 Task: Look for space in Santa Cruz, Brazil from 10th July, 2023 to 15th July, 2023 for 7 adults in price range Rs.10000 to Rs.15000. Place can be entire place or shared room with 4 bedrooms having 7 beds and 4 bathrooms. Property type can be house, flat, guest house. Amenities needed are: wifi, TV, free parkinig on premises, gym, breakfast. Booking option can be shelf check-in. Required host language is English.
Action: Mouse moved to (460, 112)
Screenshot: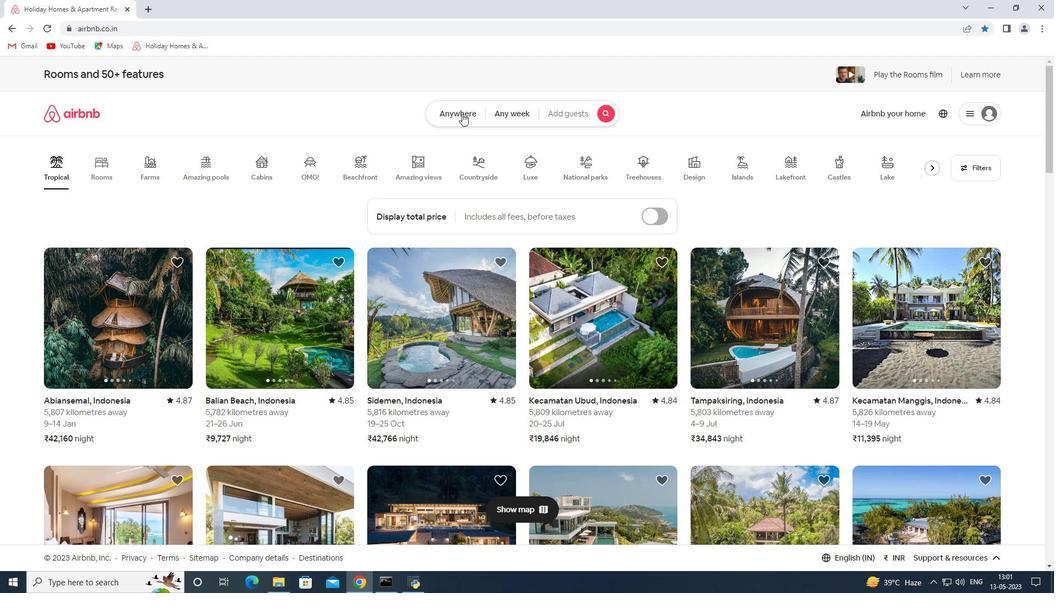 
Action: Mouse pressed left at (460, 112)
Screenshot: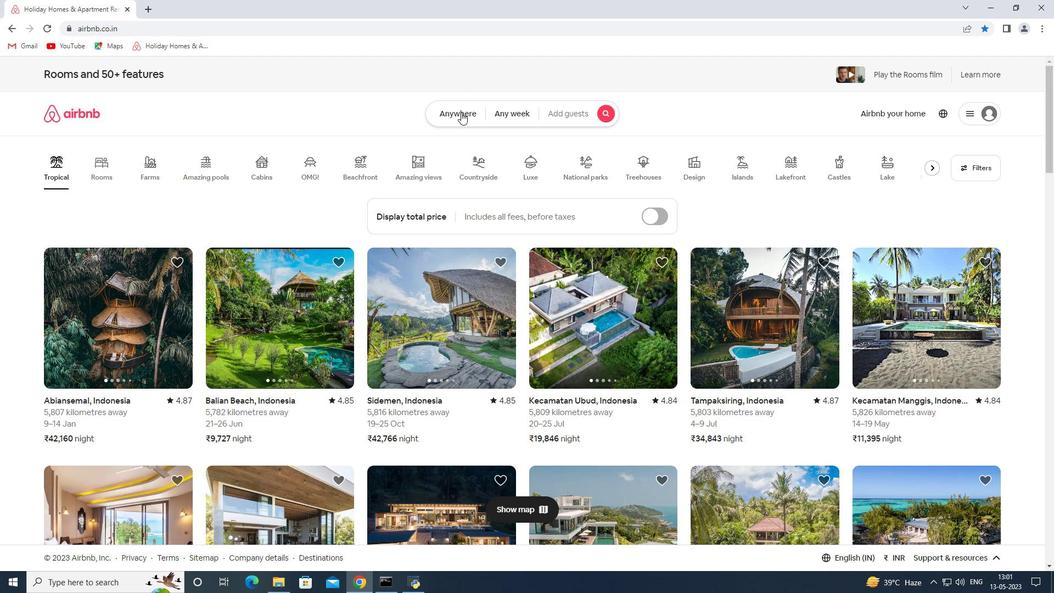 
Action: Mouse moved to (366, 159)
Screenshot: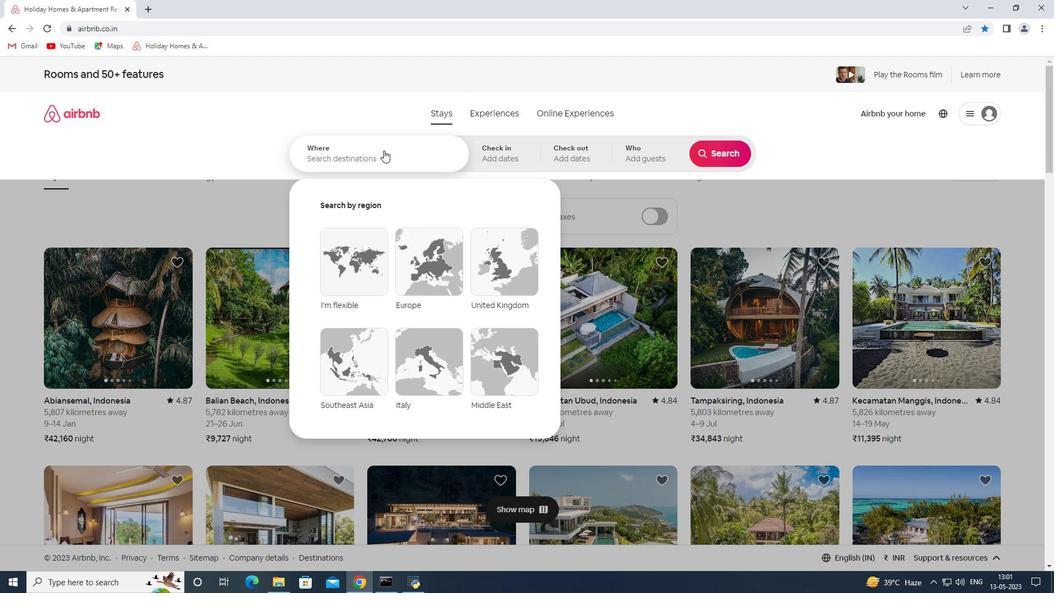 
Action: Mouse pressed left at (366, 159)
Screenshot: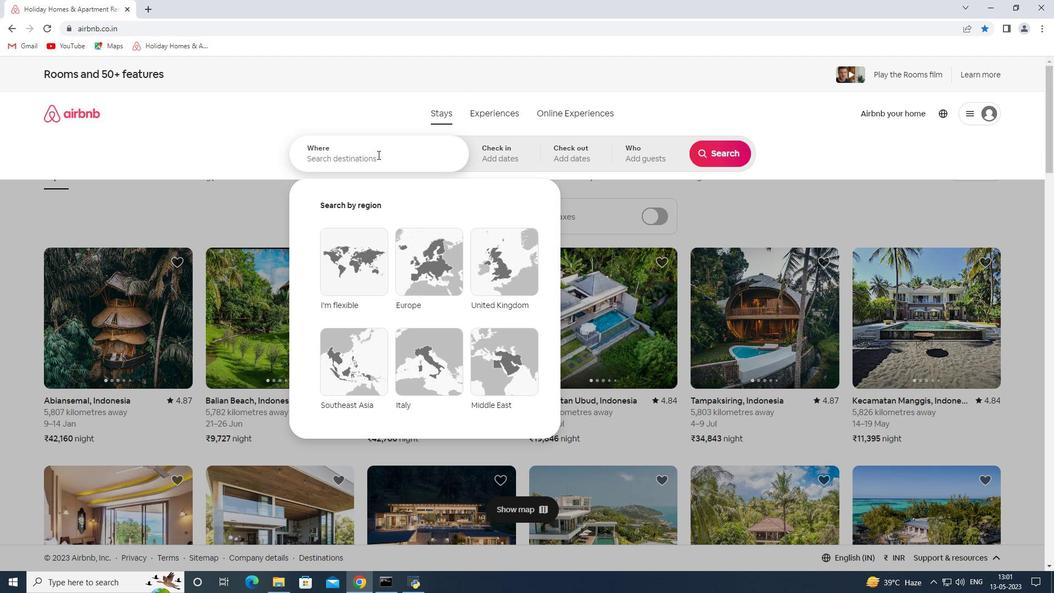 
Action: Key pressed <Key.shift><Key.shift><Key.shift><Key.shift><Key.shift><Key.shift><Key.shift><Key.shift><Key.shift><Key.shift><Key.shift><Key.shift><Key.shift><Key.shift>Santa<Key.space><Key.shift>Cruz<Key.space><Key.shift><Key.shift><Key.shift><Key.shift><Key.shift><Key.shift><Key.shift><Key.shift><Key.shift><Key.shift><Key.shift><Key.shift>Brazil<Key.space><Key.enter>
Screenshot: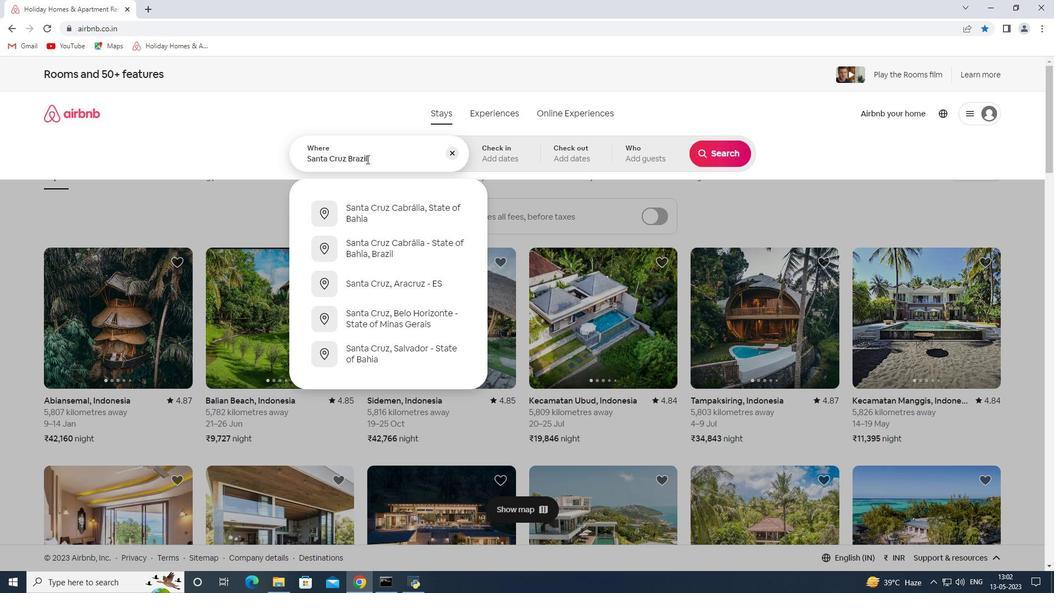 
Action: Mouse moved to (712, 244)
Screenshot: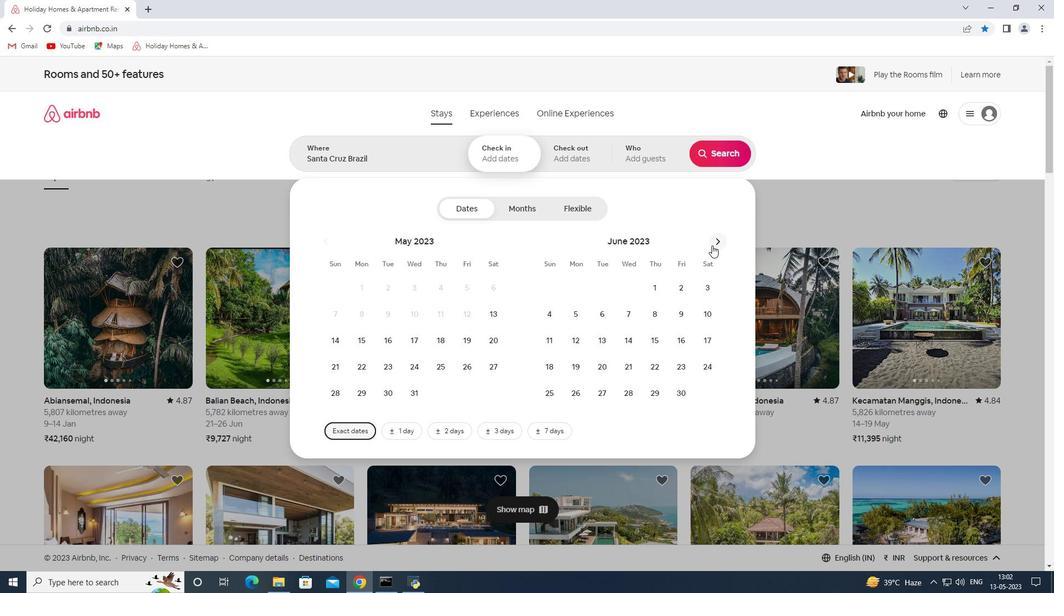 
Action: Mouse pressed left at (712, 244)
Screenshot: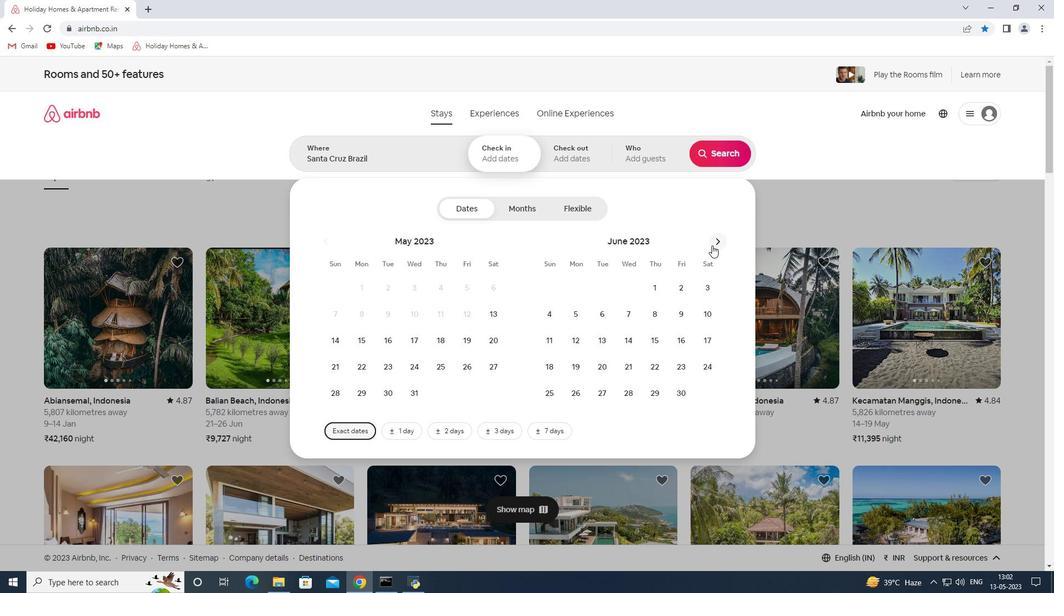 
Action: Mouse moved to (566, 340)
Screenshot: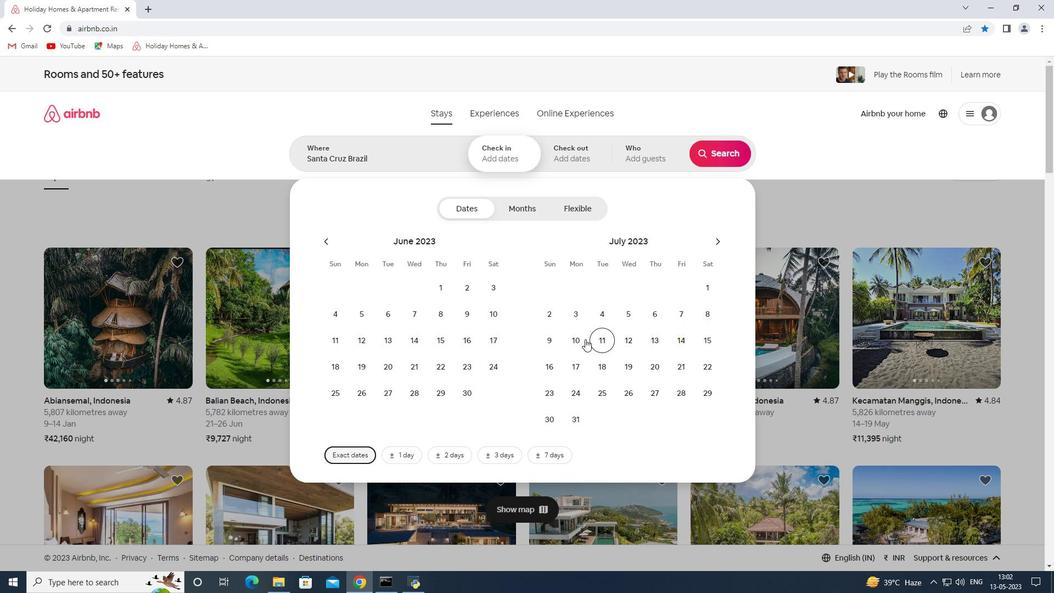 
Action: Mouse pressed left at (566, 340)
Screenshot: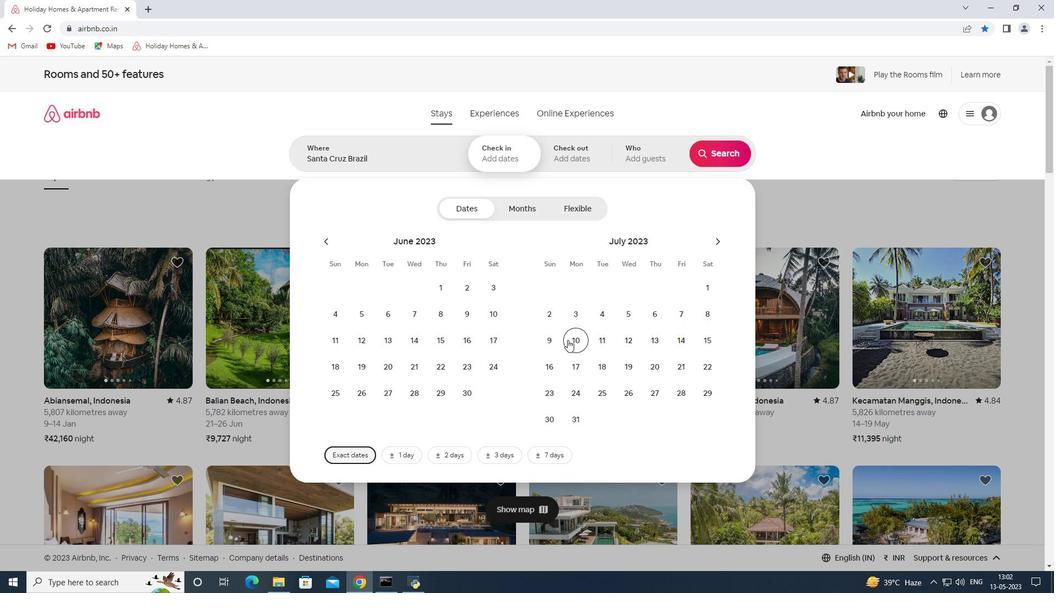 
Action: Mouse moved to (710, 347)
Screenshot: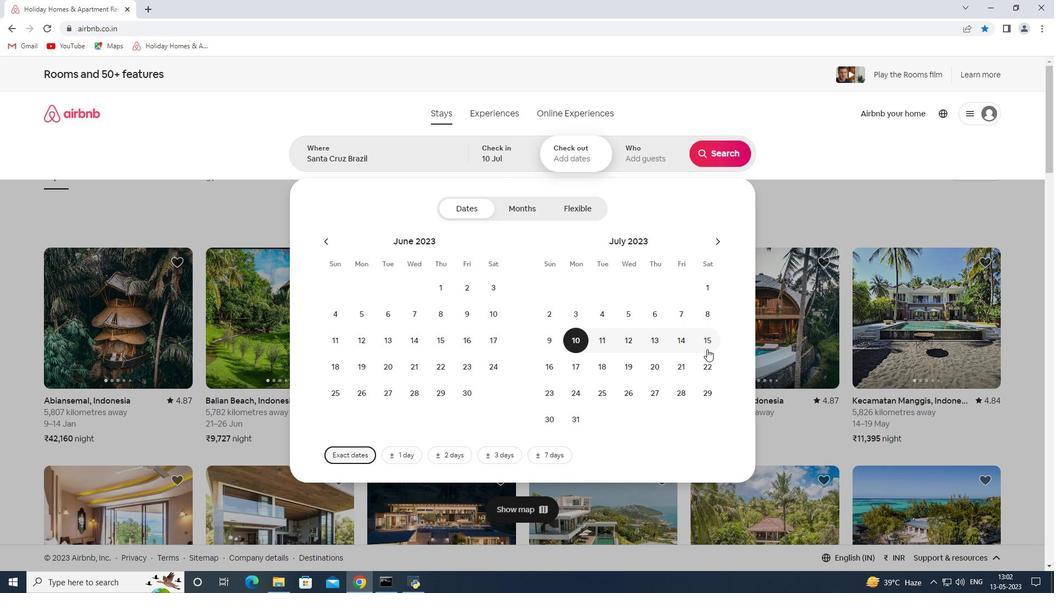 
Action: Mouse pressed left at (710, 347)
Screenshot: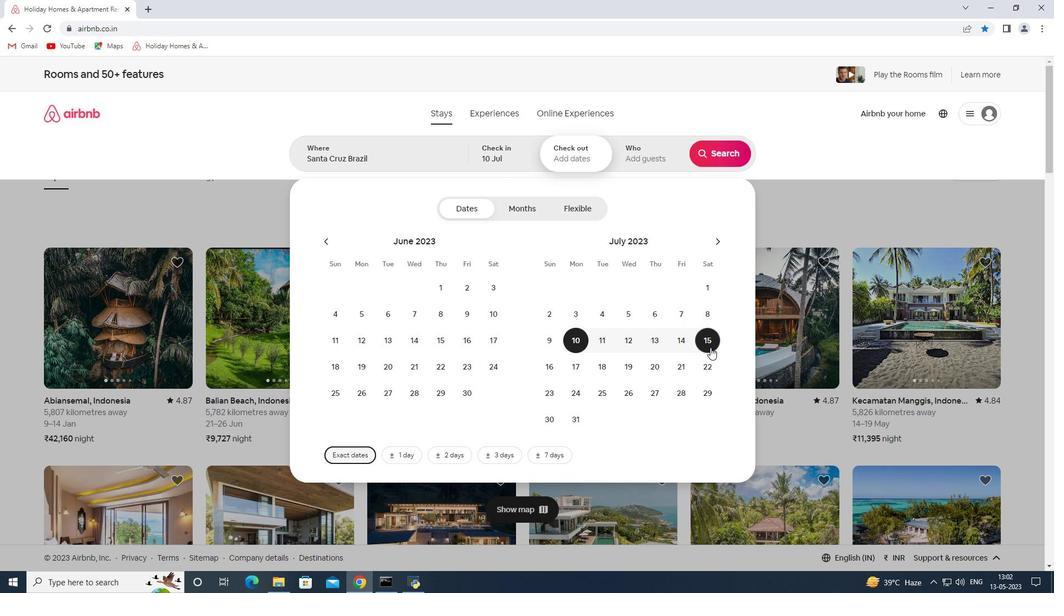 
Action: Mouse moved to (648, 169)
Screenshot: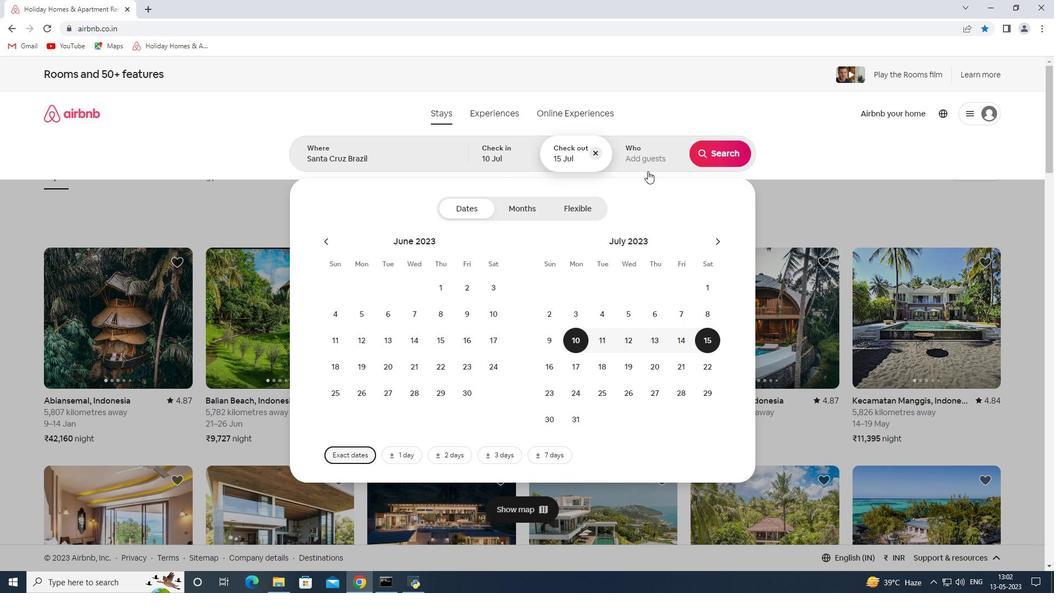 
Action: Mouse pressed left at (648, 169)
Screenshot: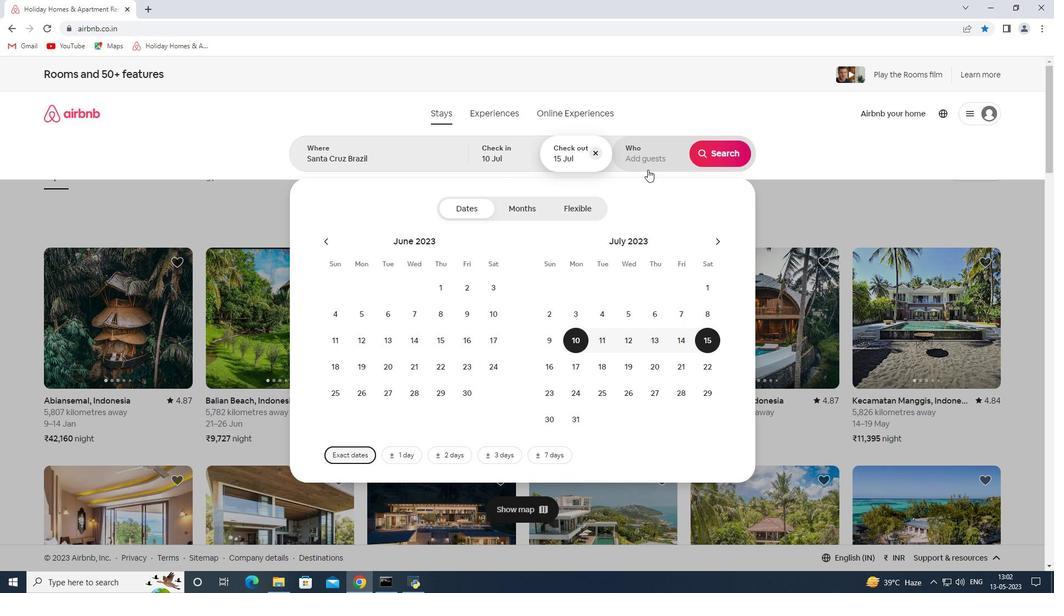 
Action: Mouse moved to (721, 217)
Screenshot: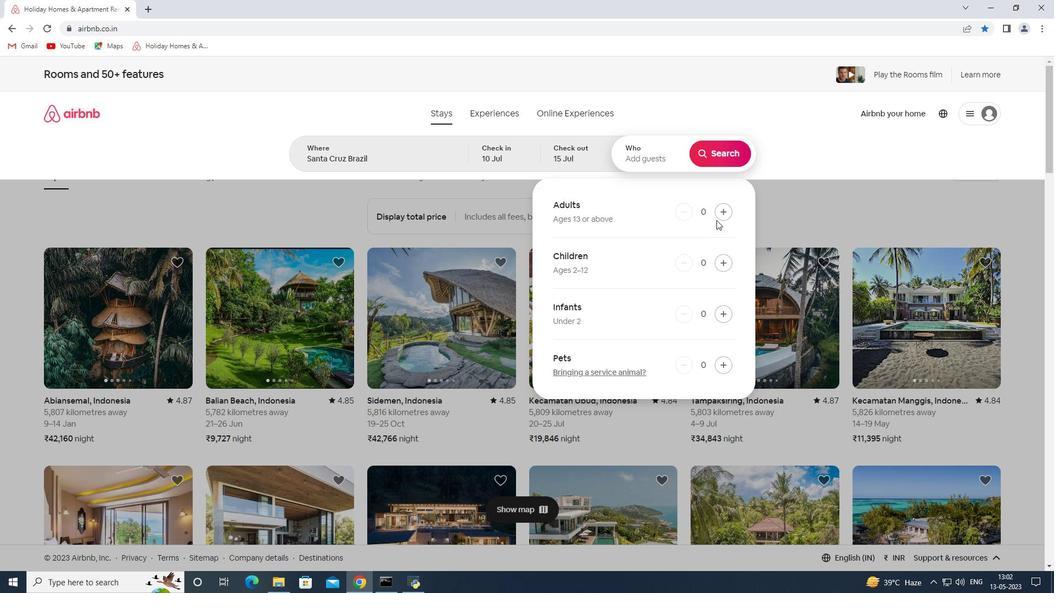 
Action: Mouse pressed left at (721, 217)
Screenshot: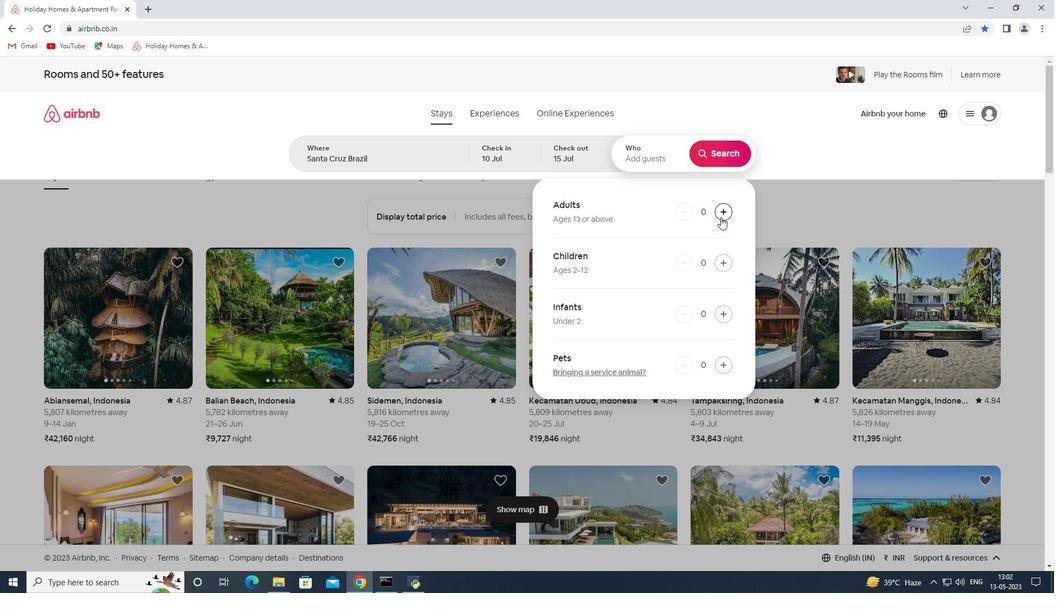 
Action: Mouse pressed left at (721, 217)
Screenshot: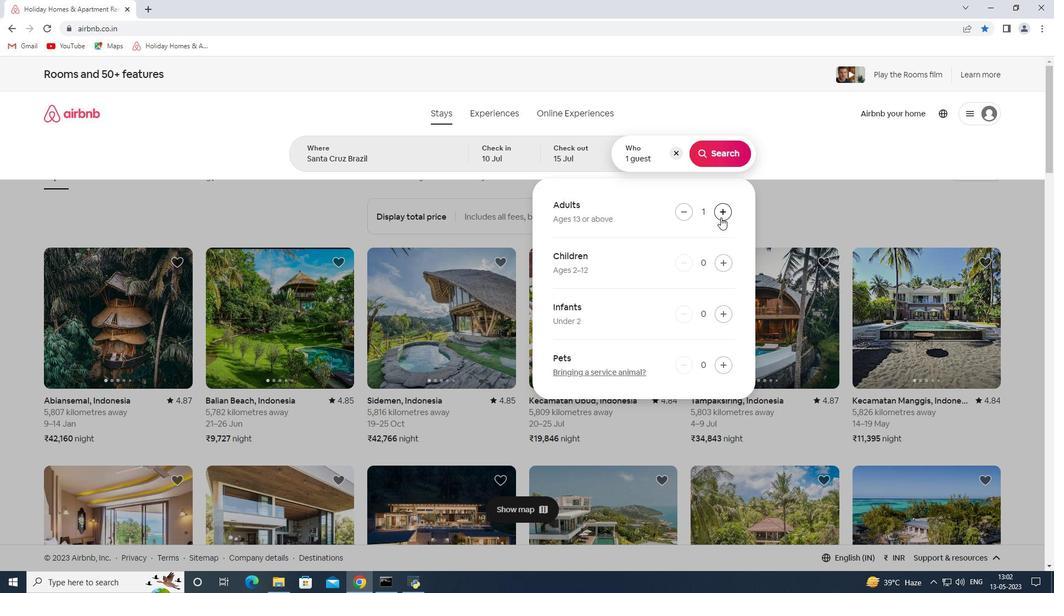 
Action: Mouse pressed left at (721, 217)
Screenshot: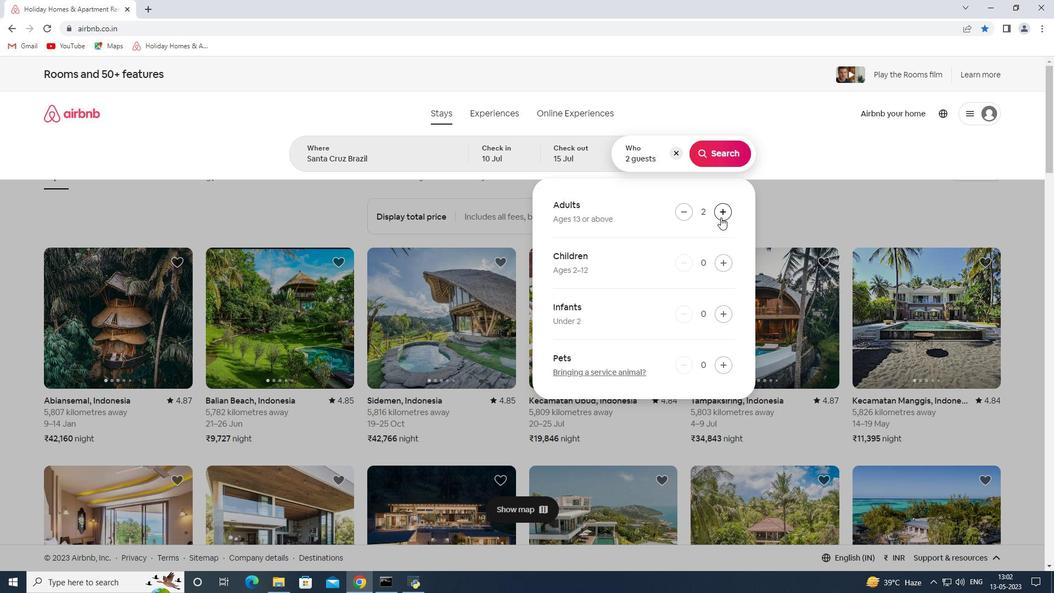 
Action: Mouse pressed left at (721, 217)
Screenshot: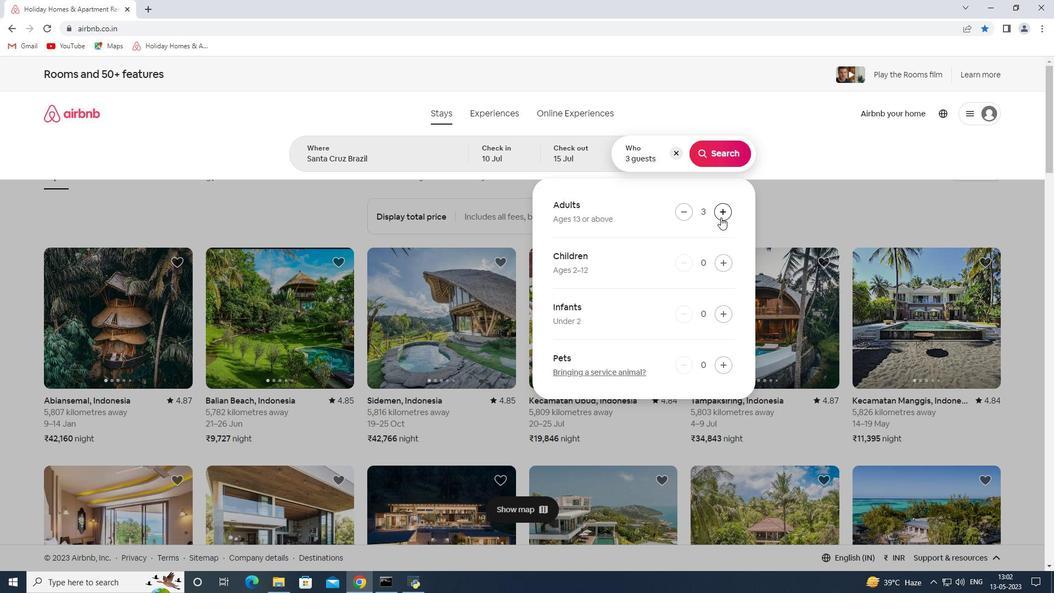 
Action: Mouse pressed left at (721, 217)
Screenshot: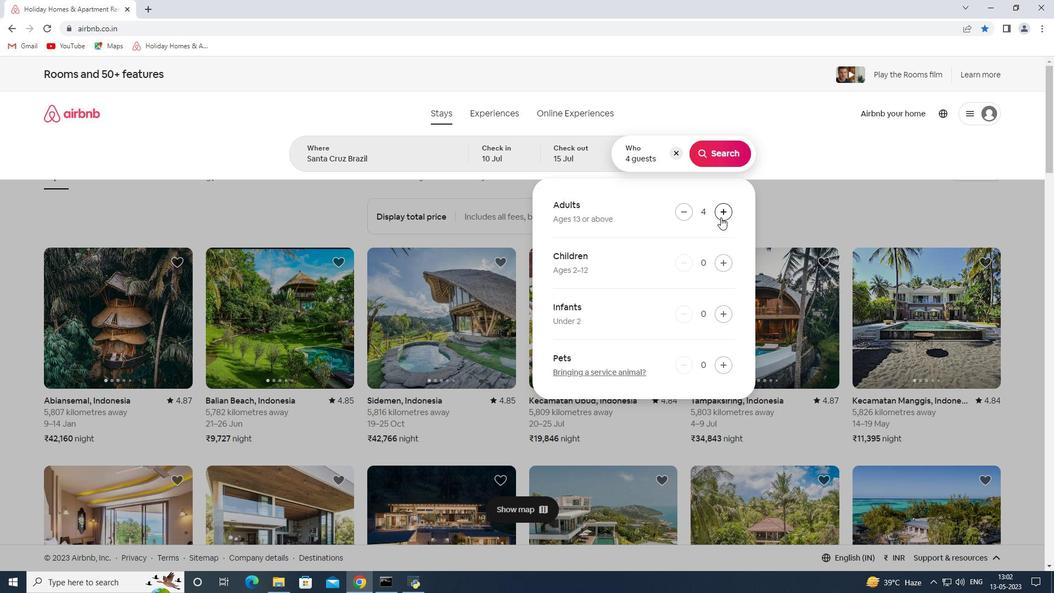 
Action: Mouse pressed left at (721, 217)
Screenshot: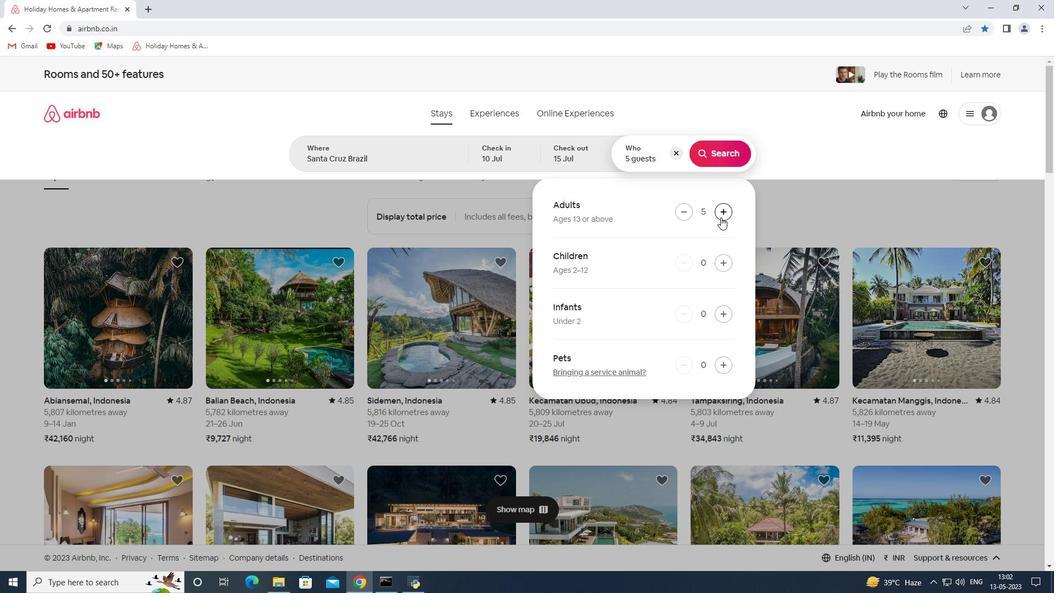 
Action: Mouse pressed left at (721, 217)
Screenshot: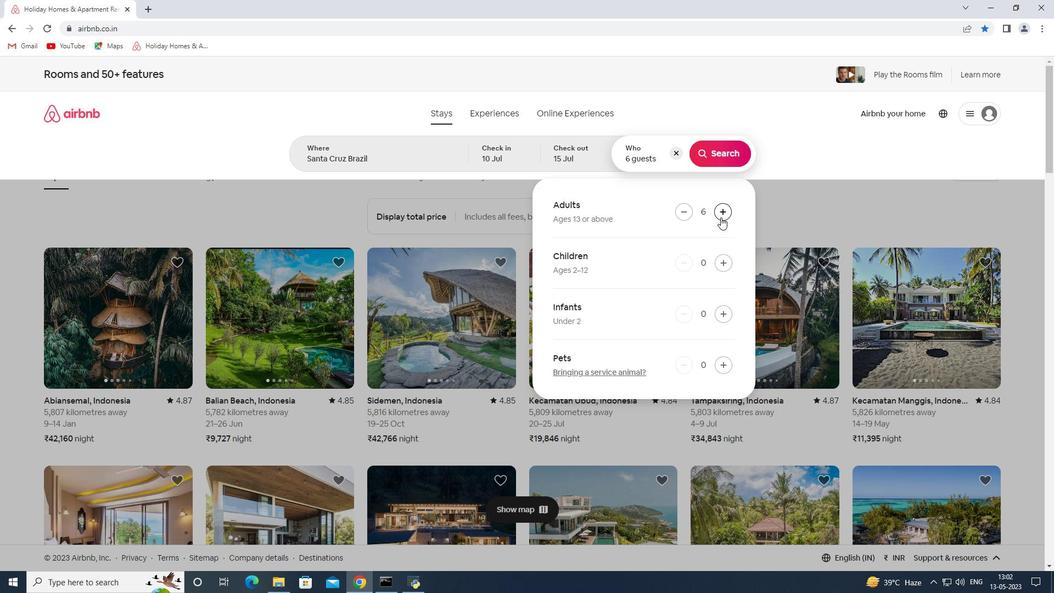 
Action: Mouse moved to (719, 161)
Screenshot: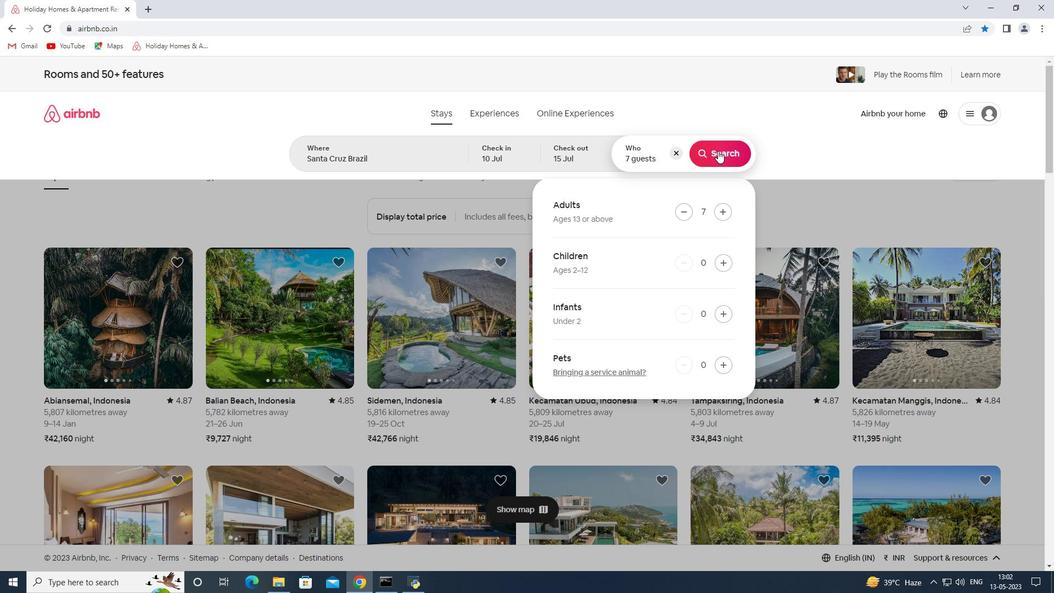 
Action: Mouse pressed left at (719, 161)
Screenshot: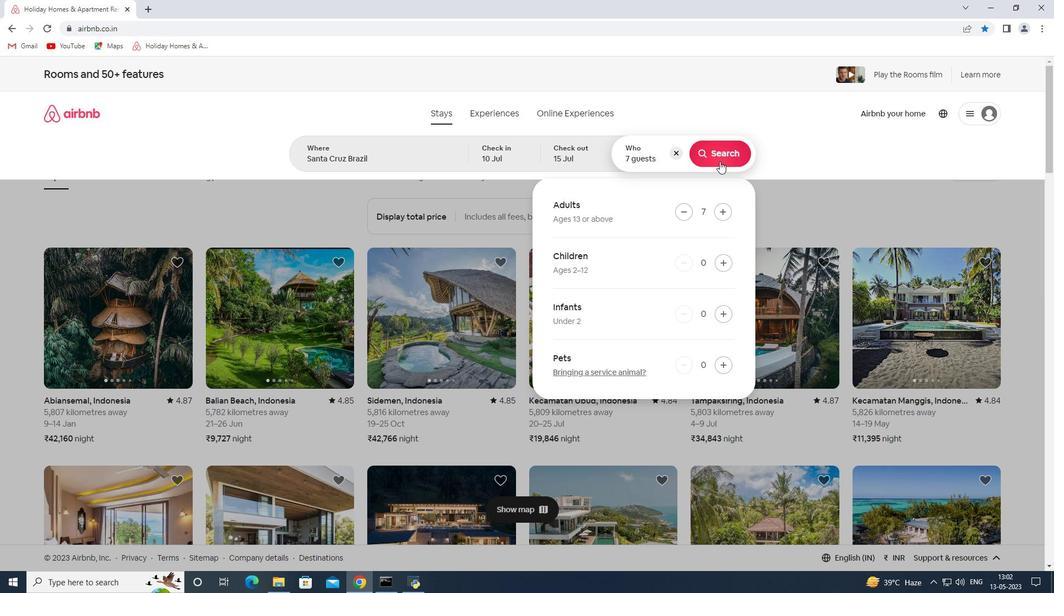
Action: Mouse moved to (997, 120)
Screenshot: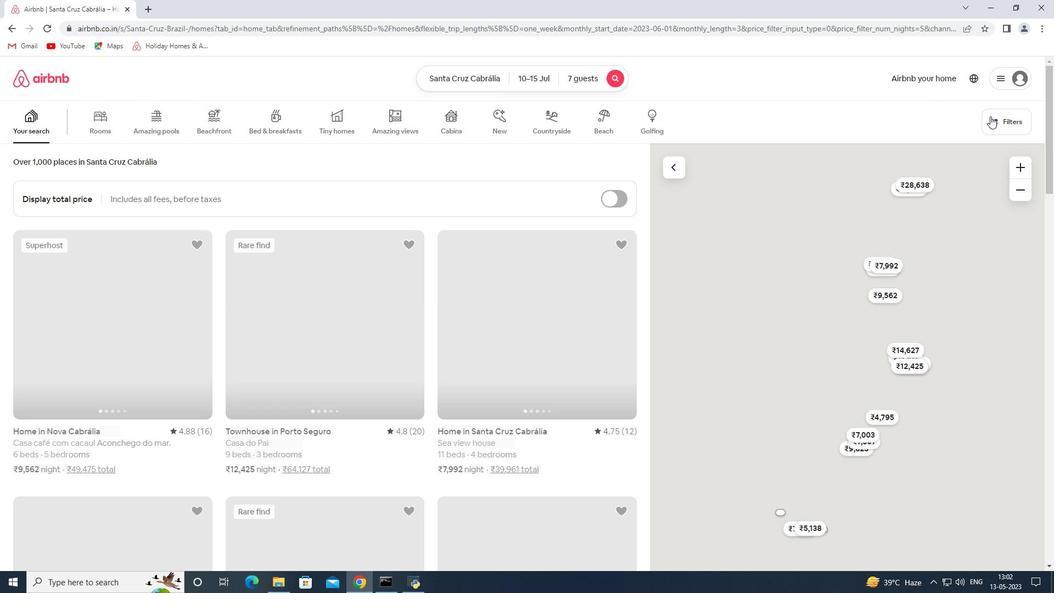 
Action: Mouse pressed left at (997, 120)
Screenshot: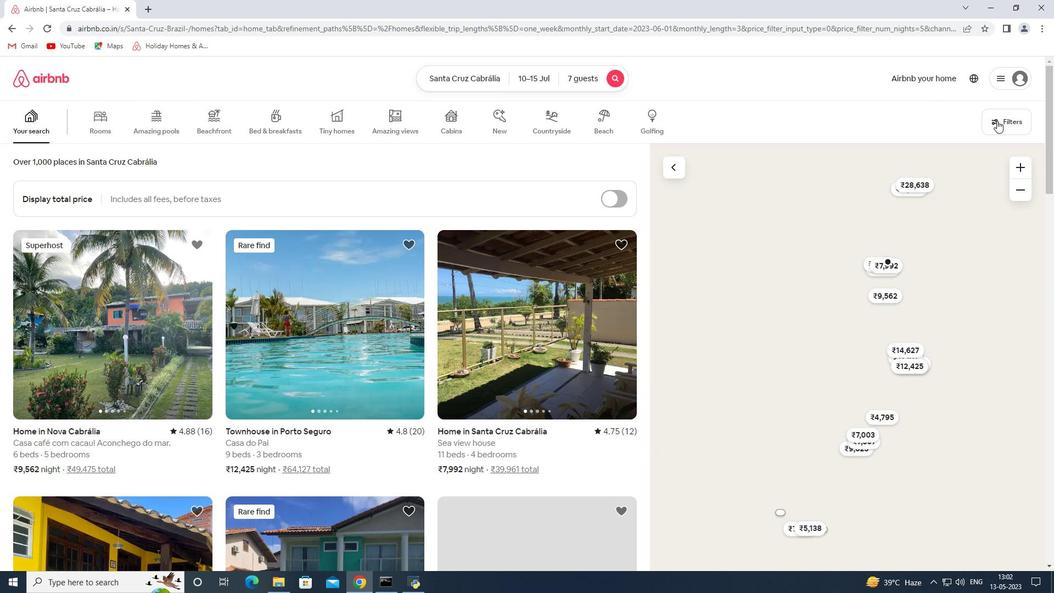 
Action: Mouse moved to (382, 390)
Screenshot: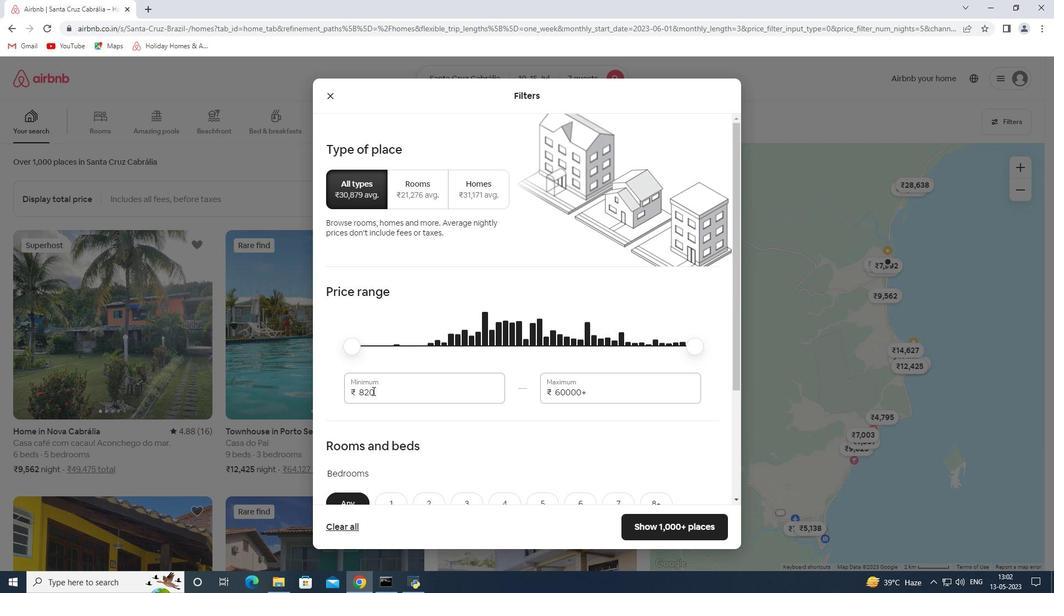 
Action: Mouse pressed left at (382, 390)
Screenshot: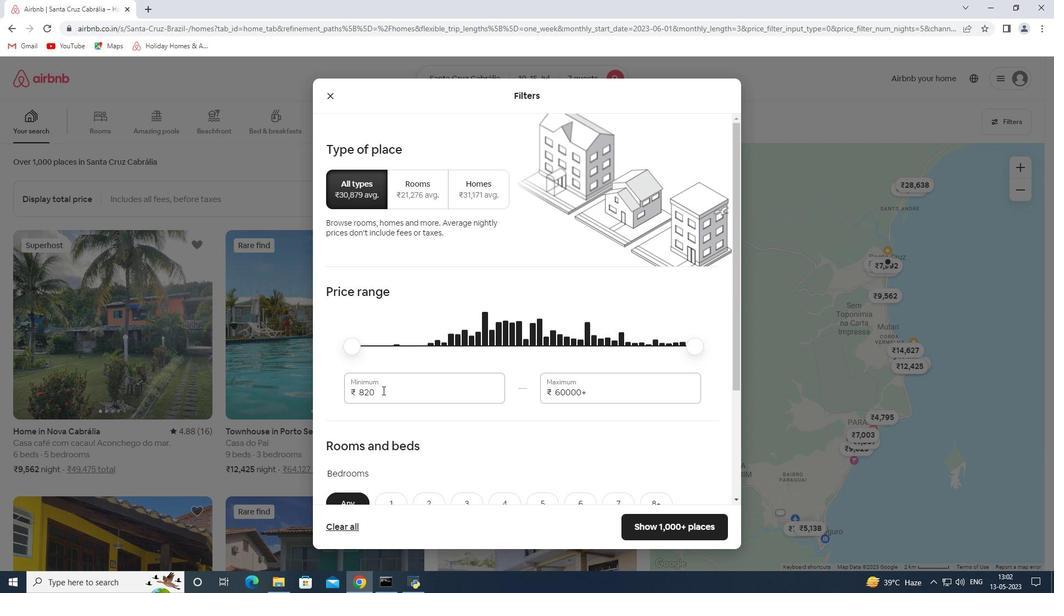 
Action: Mouse pressed left at (382, 390)
Screenshot: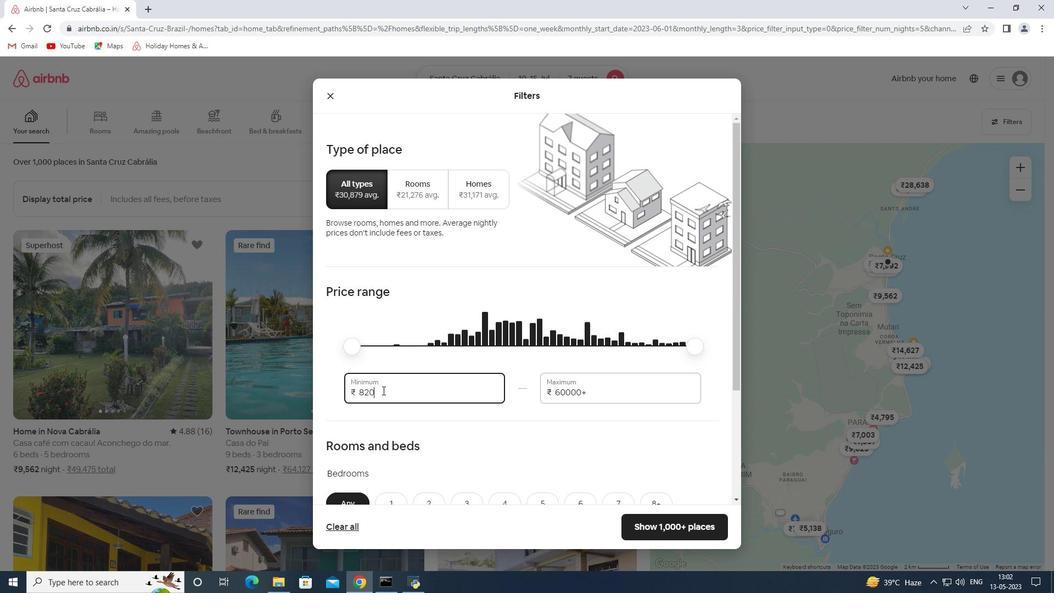 
Action: Key pressed 10000<Key.tab>15000
Screenshot: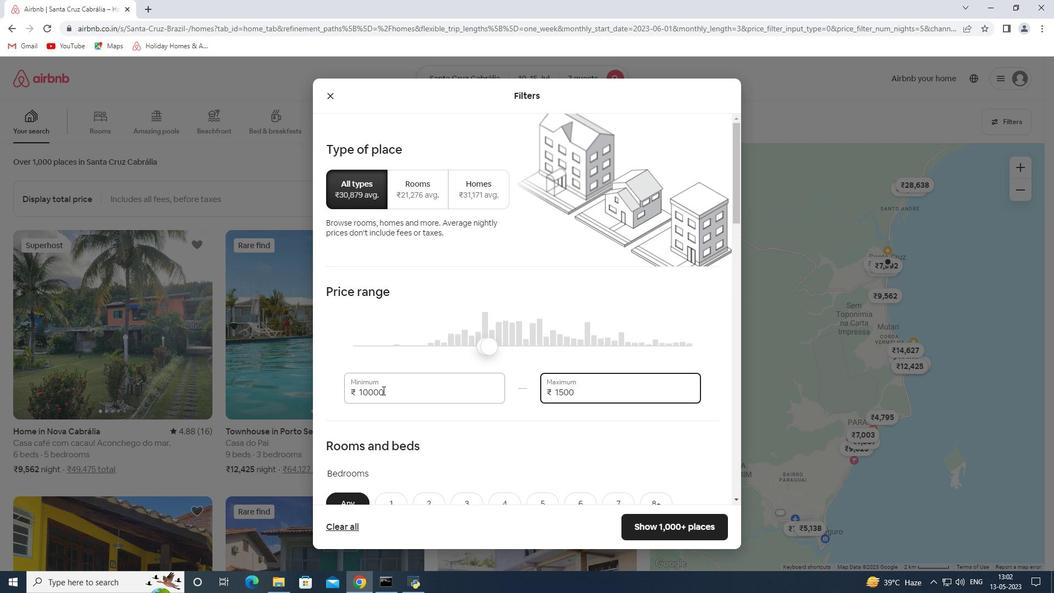 
Action: Mouse moved to (391, 381)
Screenshot: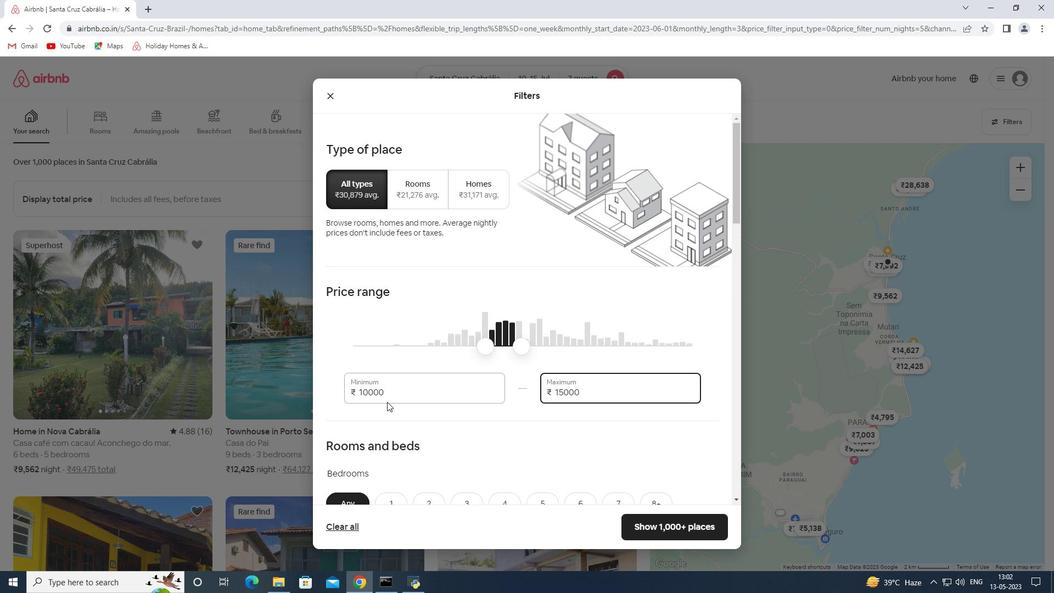 
Action: Mouse scrolled (391, 380) with delta (0, 0)
Screenshot: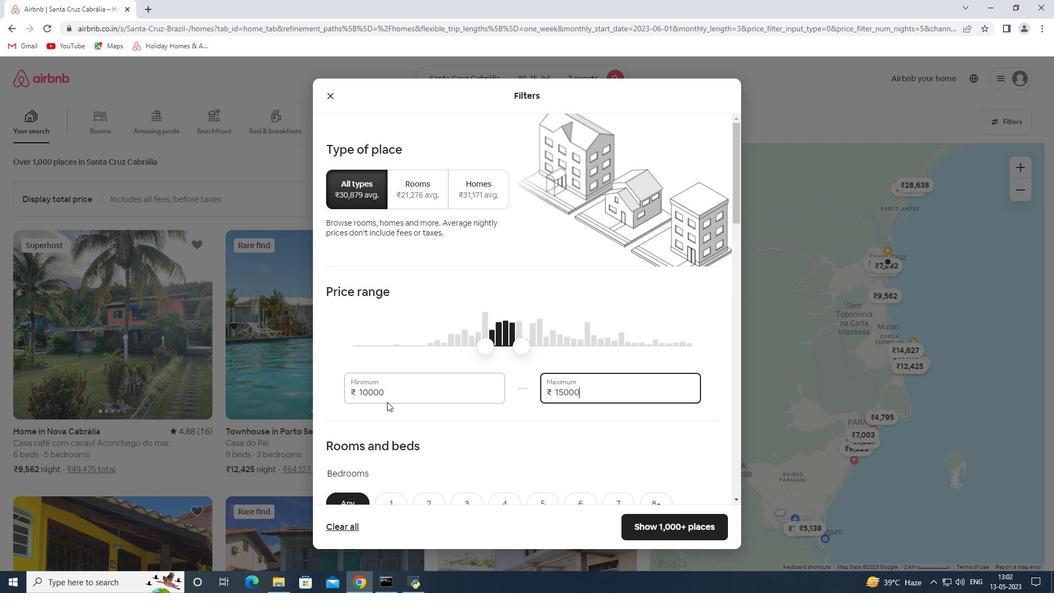 
Action: Mouse scrolled (391, 380) with delta (0, 0)
Screenshot: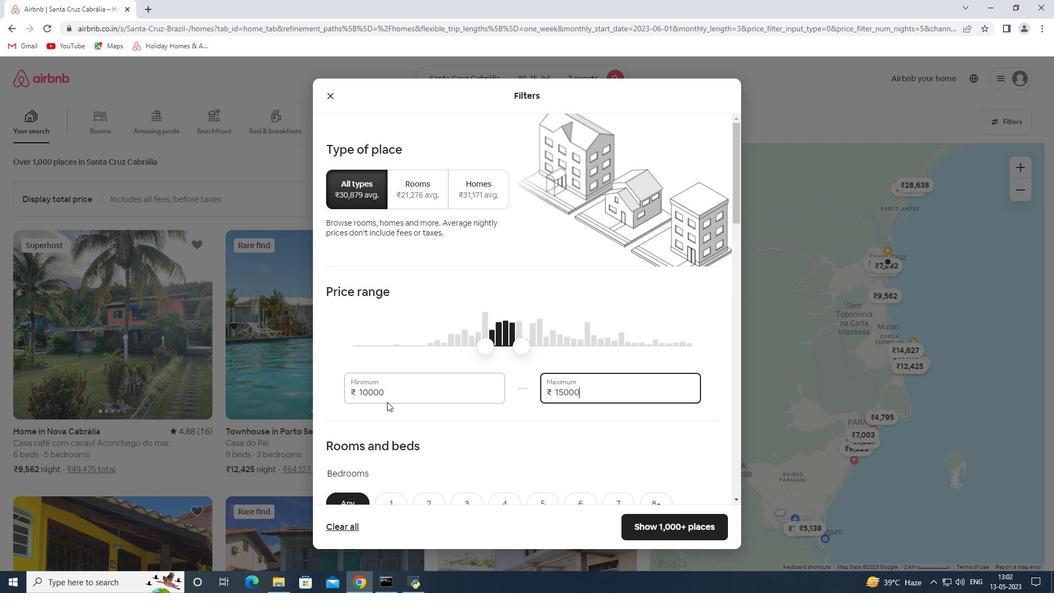 
Action: Mouse moved to (391, 380)
Screenshot: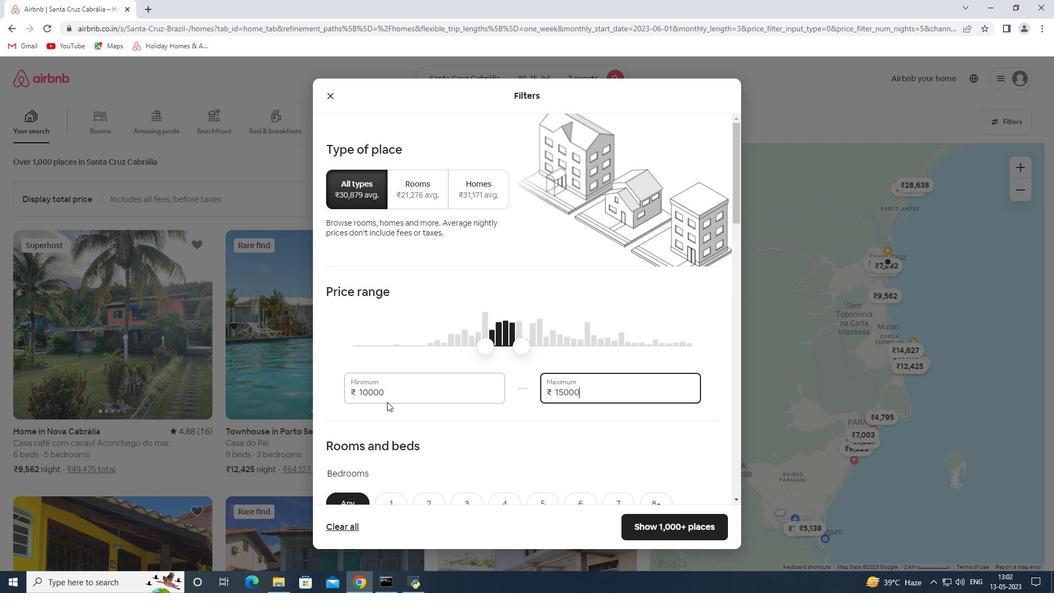 
Action: Mouse scrolled (391, 380) with delta (0, 0)
Screenshot: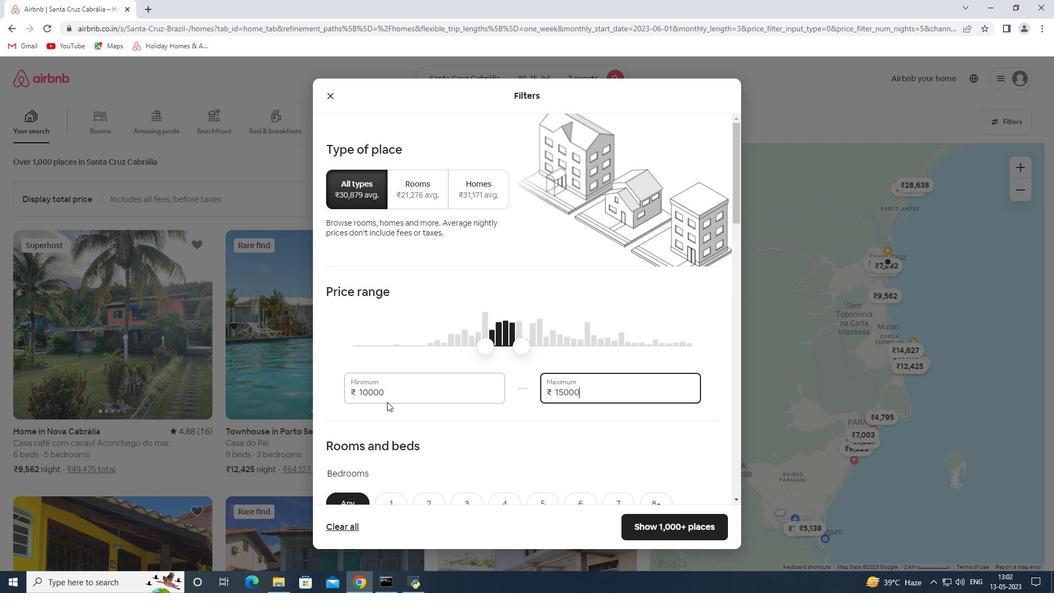 
Action: Mouse moved to (505, 346)
Screenshot: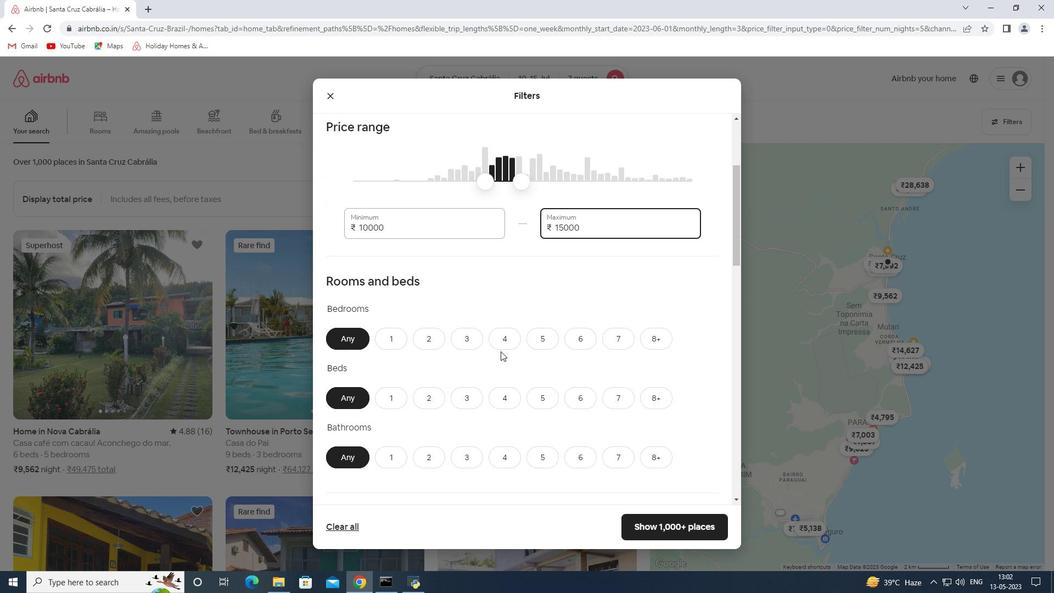
Action: Mouse pressed left at (505, 346)
Screenshot: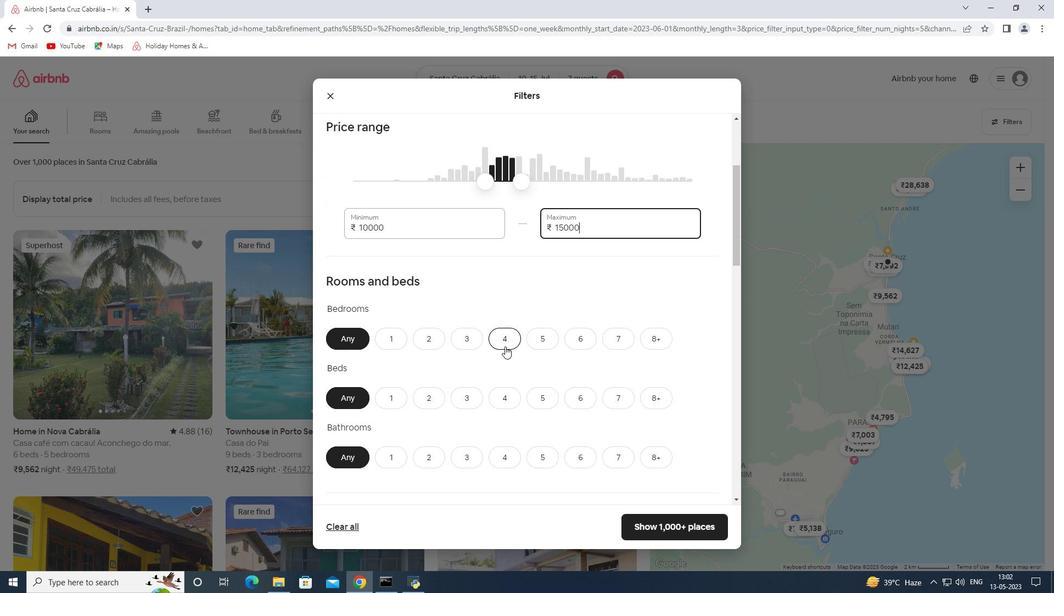 
Action: Mouse moved to (616, 403)
Screenshot: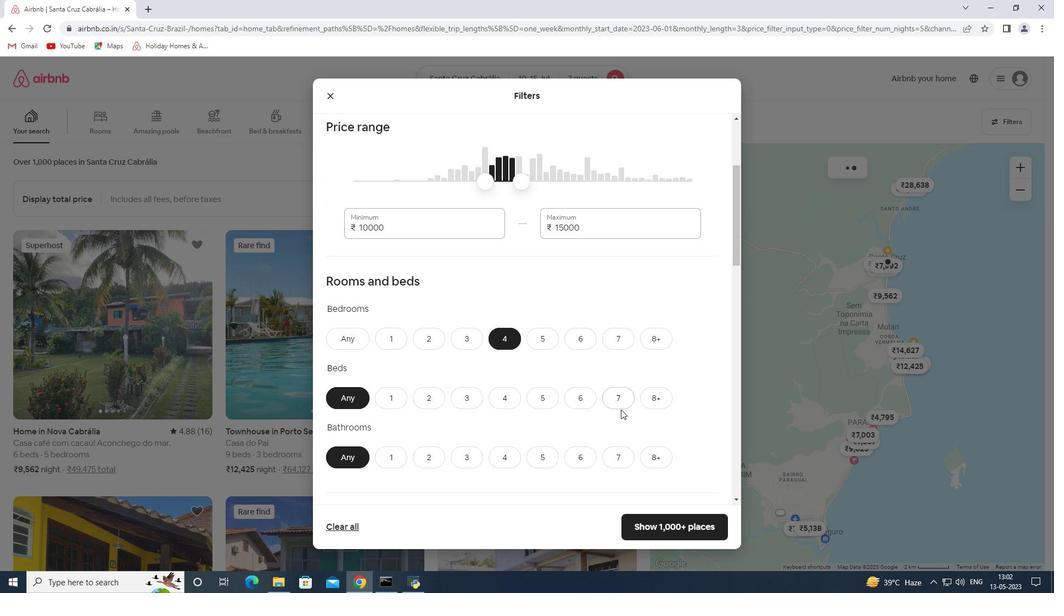 
Action: Mouse pressed left at (616, 403)
Screenshot: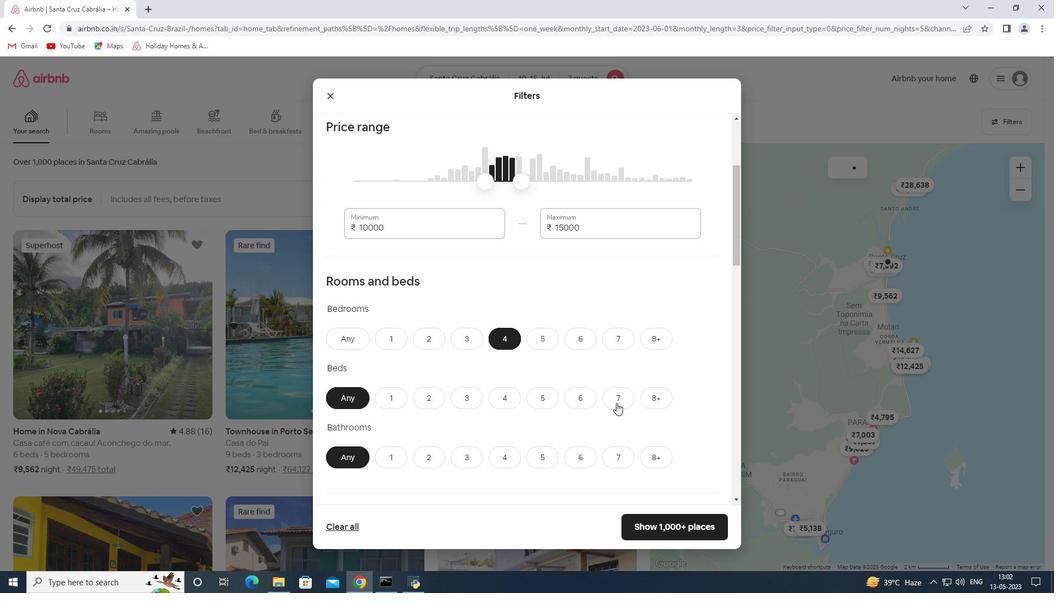 
Action: Mouse moved to (505, 458)
Screenshot: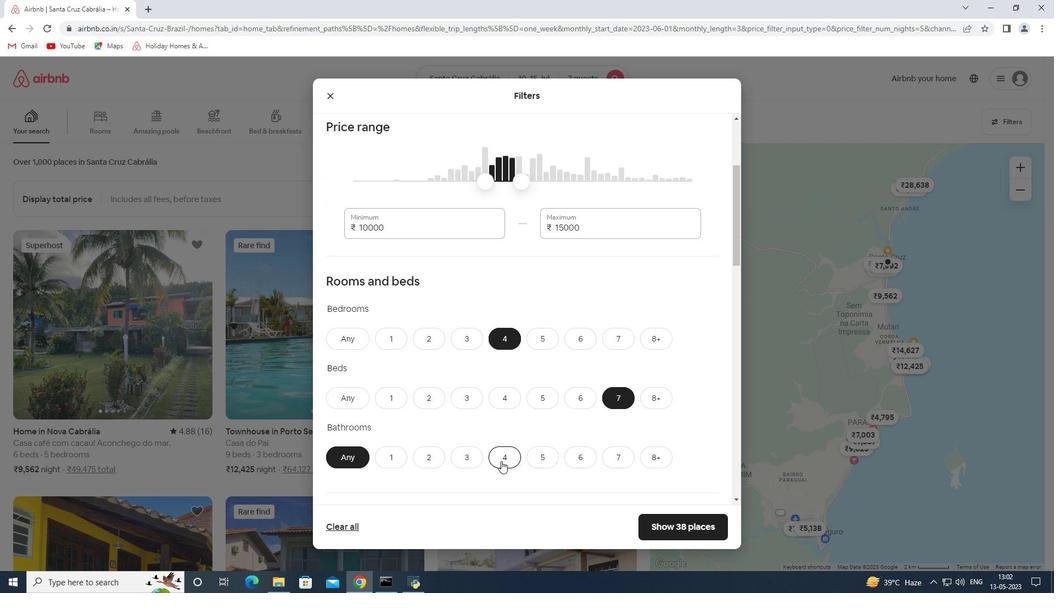
Action: Mouse pressed left at (505, 458)
Screenshot: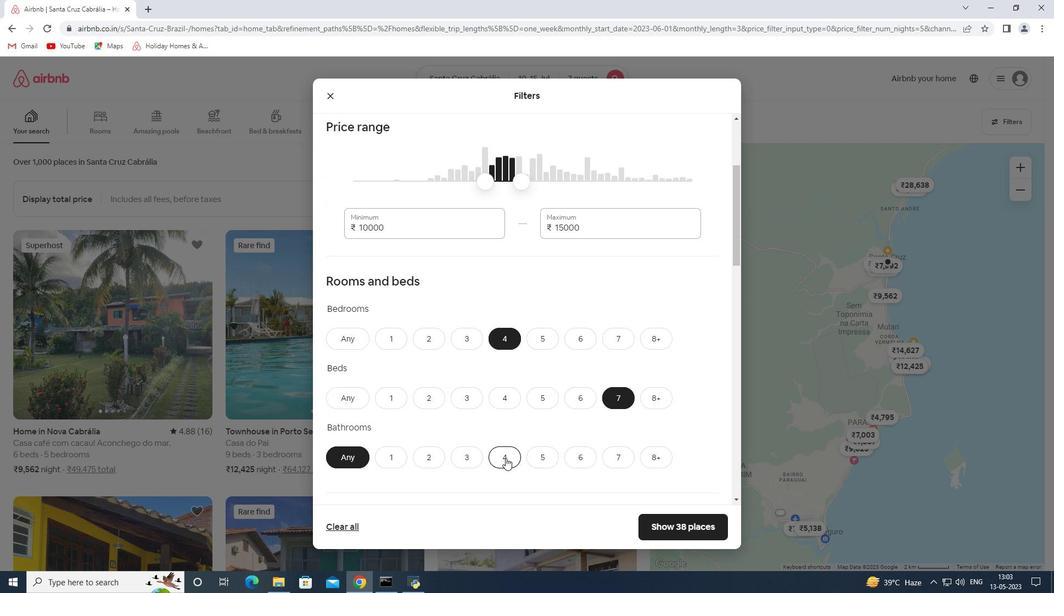 
Action: Mouse moved to (517, 433)
Screenshot: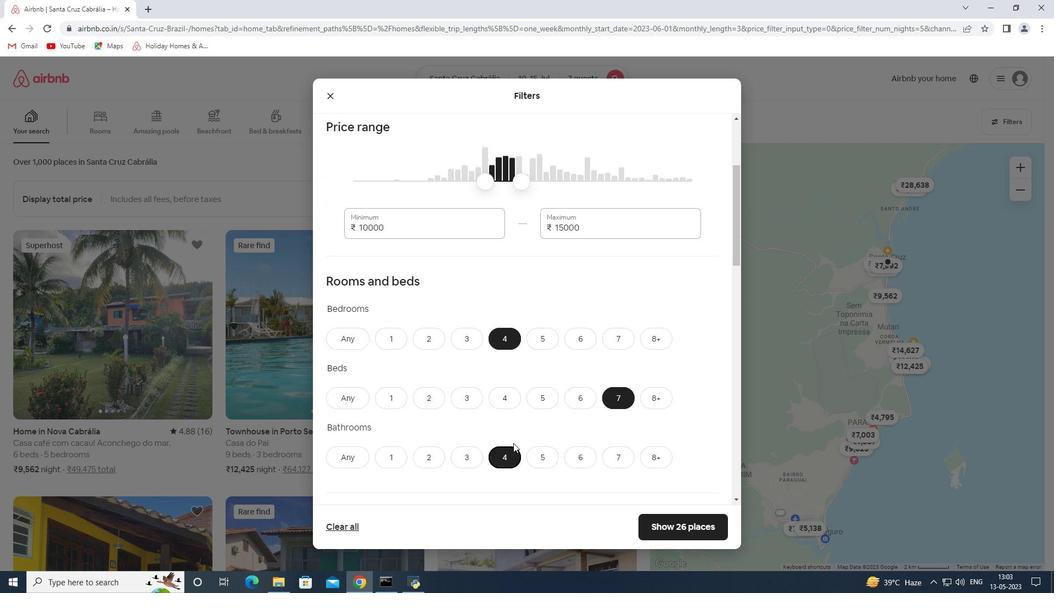
Action: Mouse scrolled (517, 433) with delta (0, 0)
Screenshot: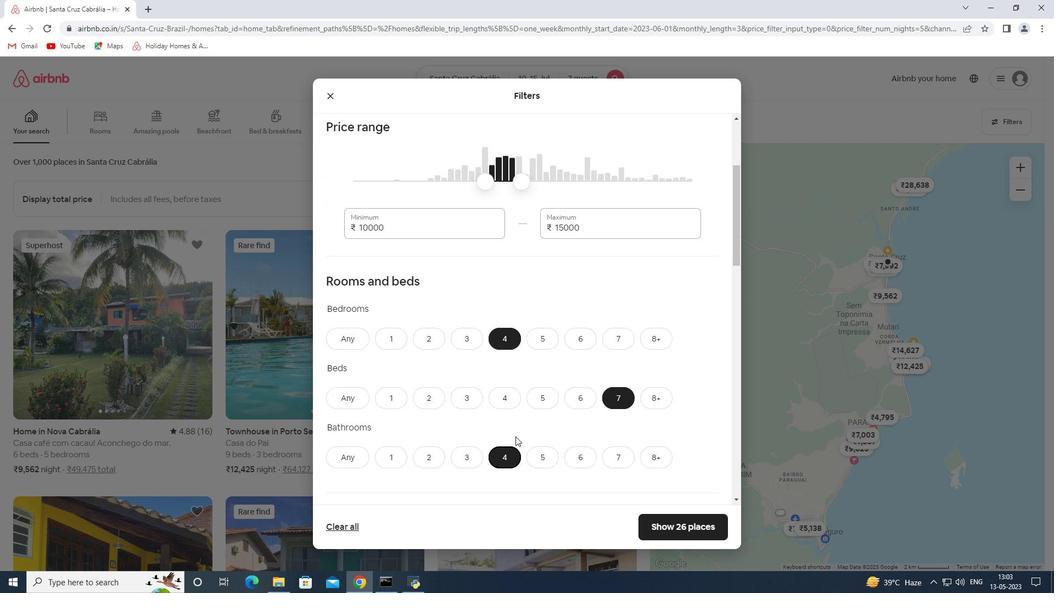 
Action: Mouse scrolled (517, 433) with delta (0, 0)
Screenshot: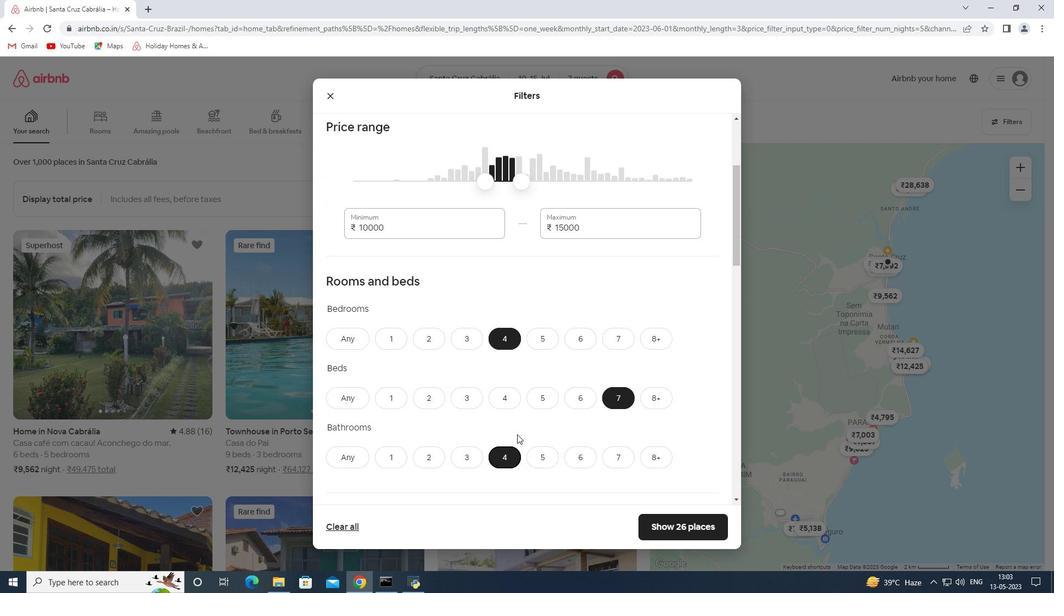 
Action: Mouse scrolled (517, 433) with delta (0, 0)
Screenshot: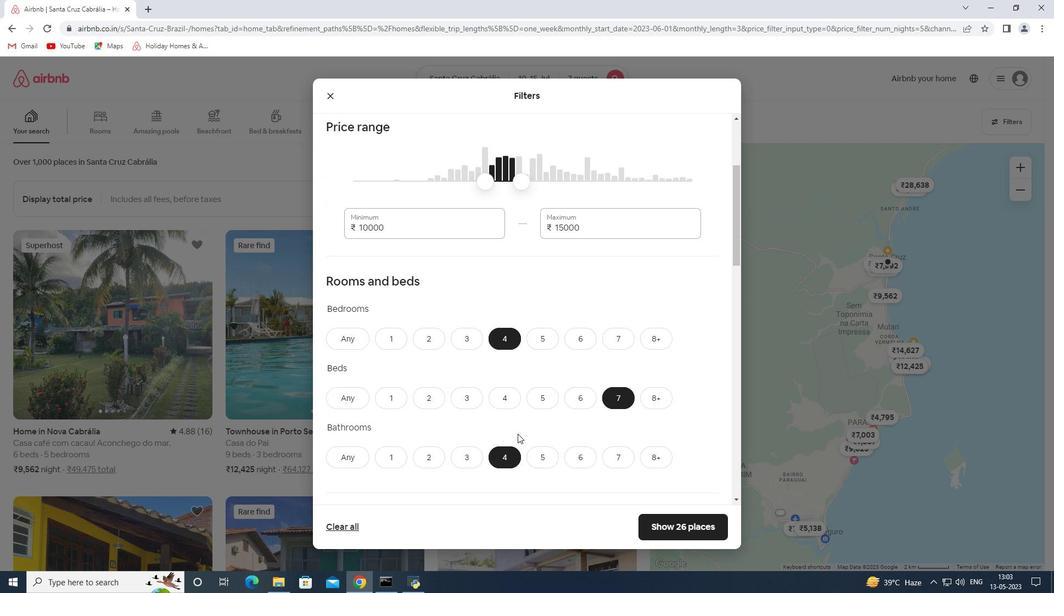 
Action: Mouse moved to (380, 403)
Screenshot: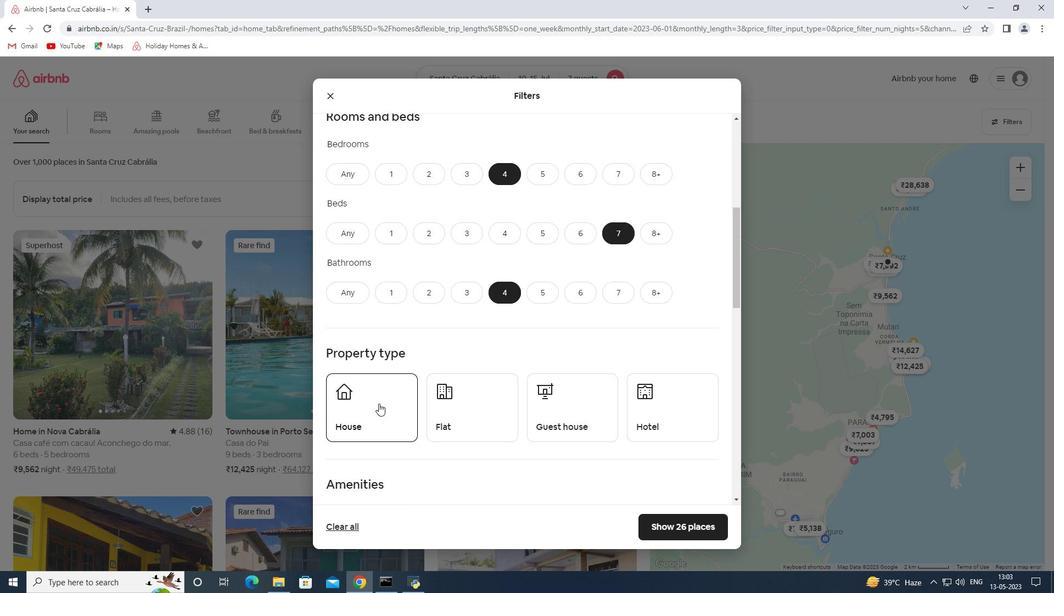 
Action: Mouse pressed left at (380, 403)
Screenshot: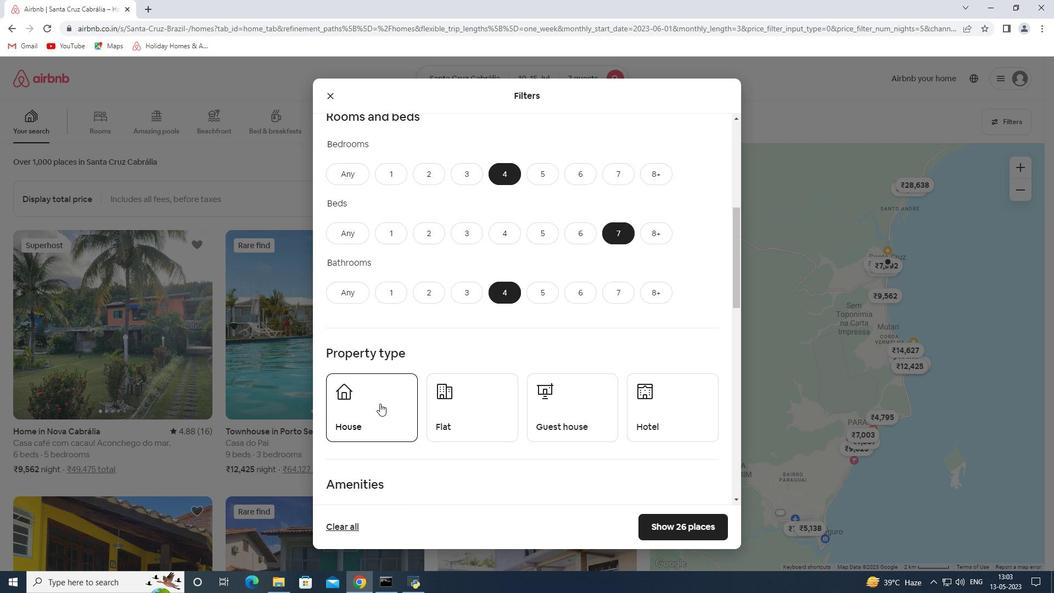 
Action: Mouse moved to (456, 406)
Screenshot: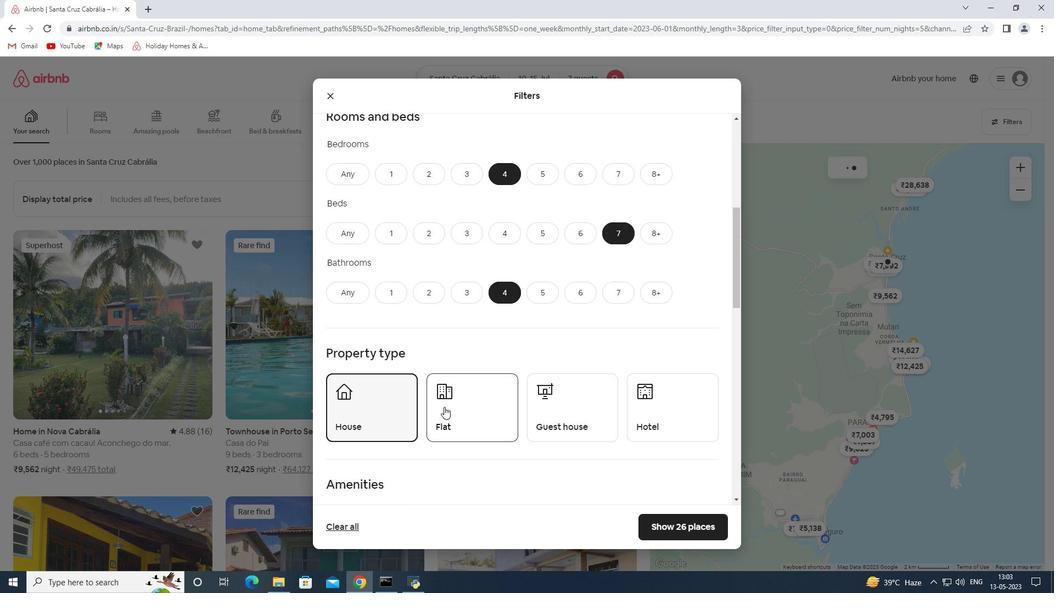 
Action: Mouse pressed left at (456, 406)
Screenshot: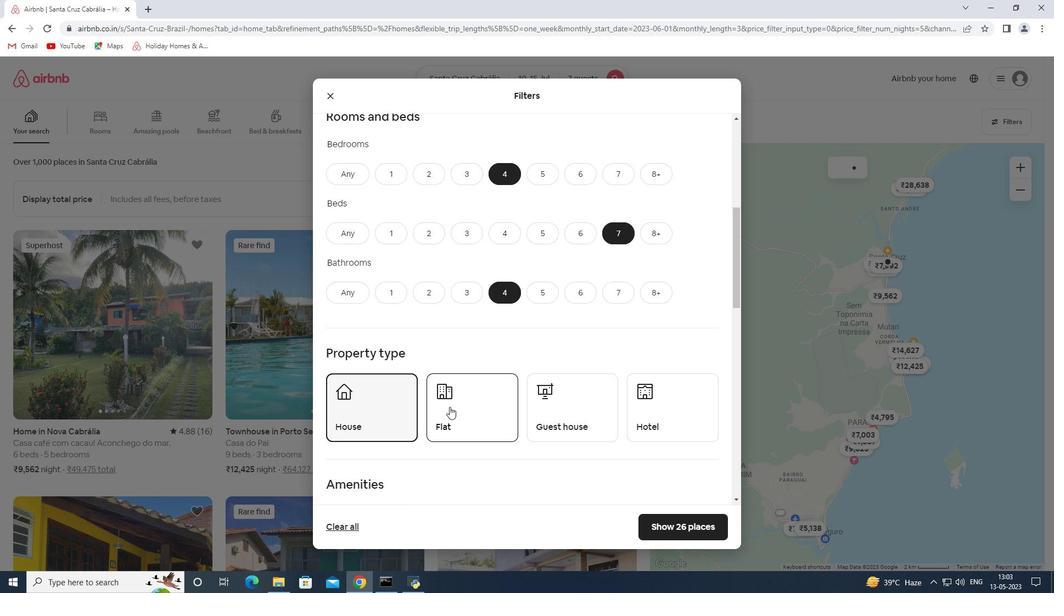 
Action: Mouse moved to (573, 419)
Screenshot: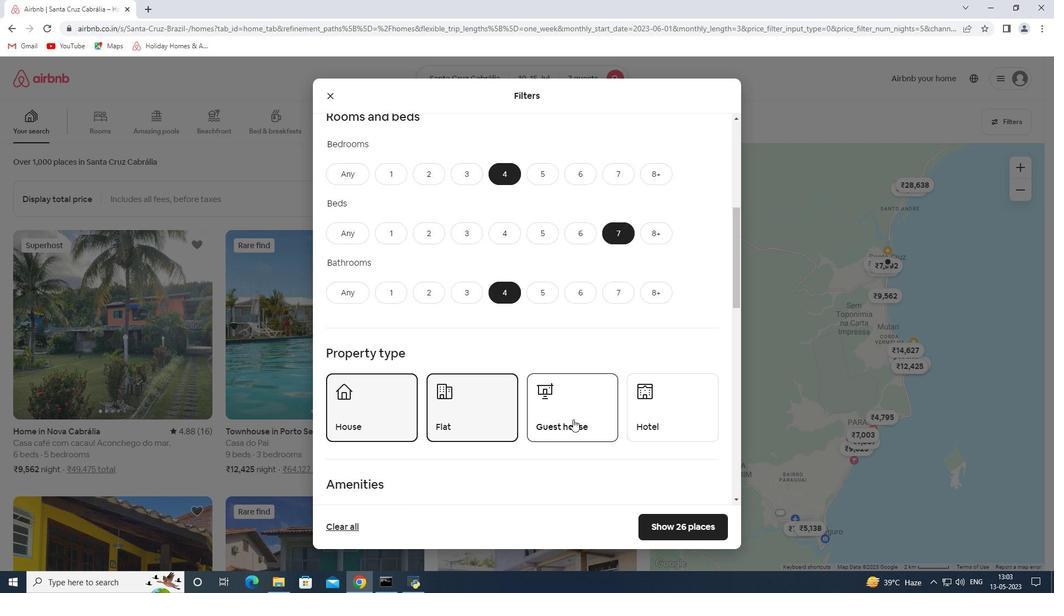 
Action: Mouse pressed left at (573, 419)
Screenshot: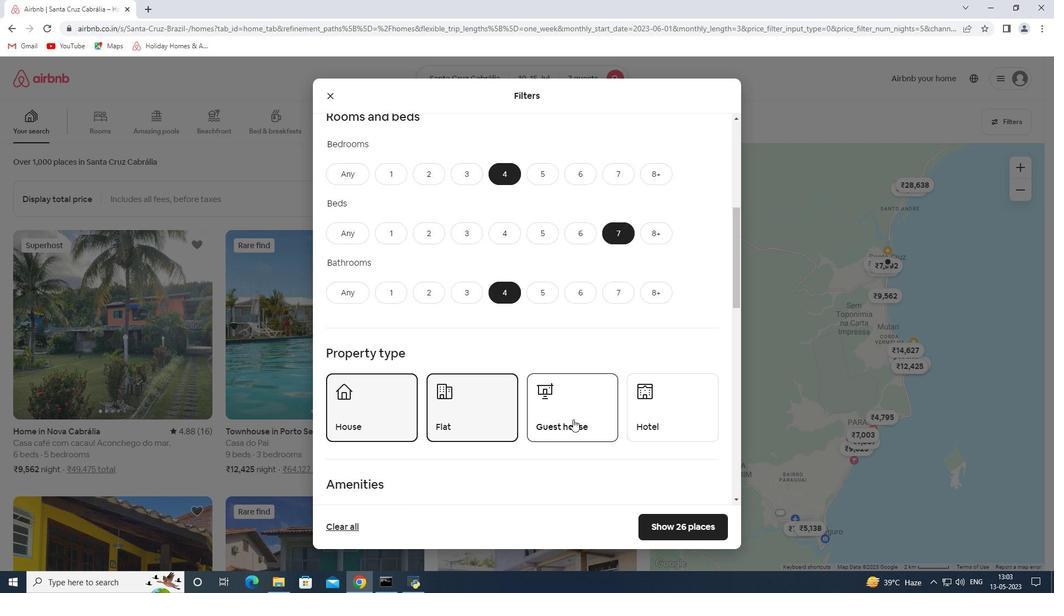
Action: Mouse moved to (534, 393)
Screenshot: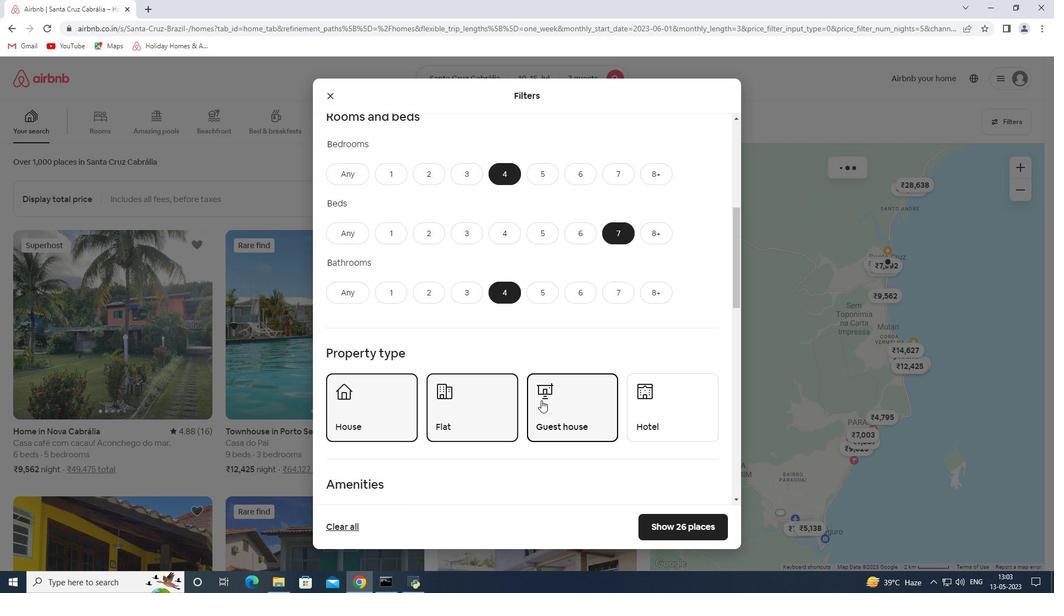
Action: Mouse scrolled (534, 393) with delta (0, 0)
Screenshot: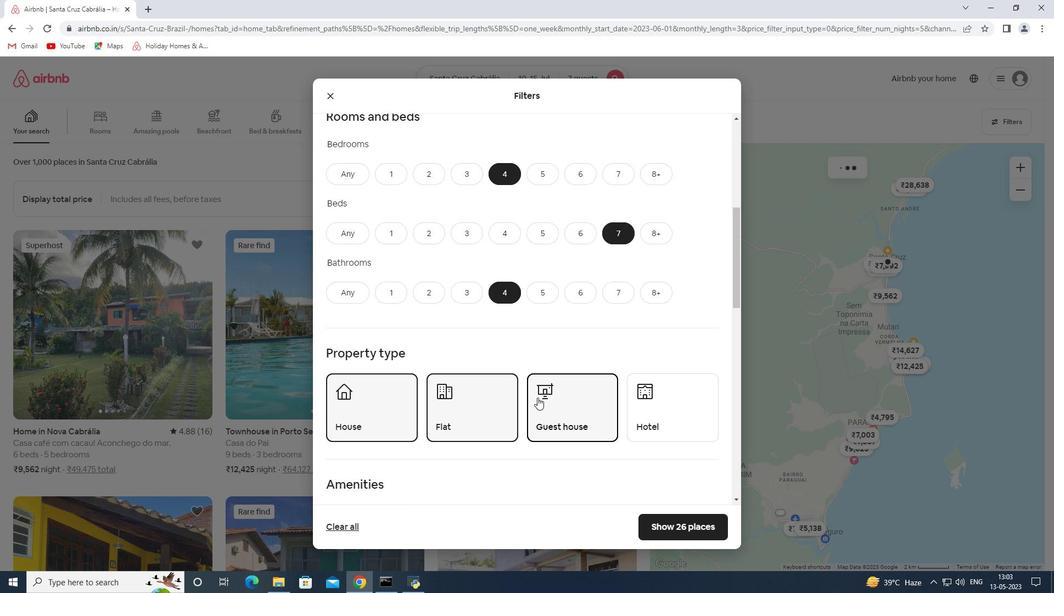 
Action: Mouse scrolled (534, 393) with delta (0, 0)
Screenshot: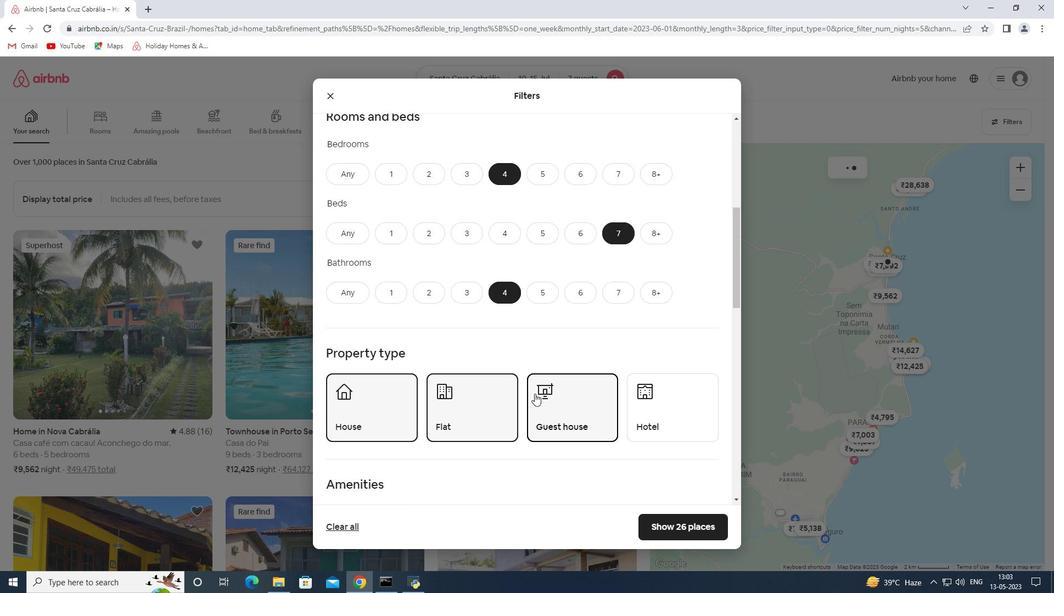 
Action: Mouse scrolled (534, 393) with delta (0, 0)
Screenshot: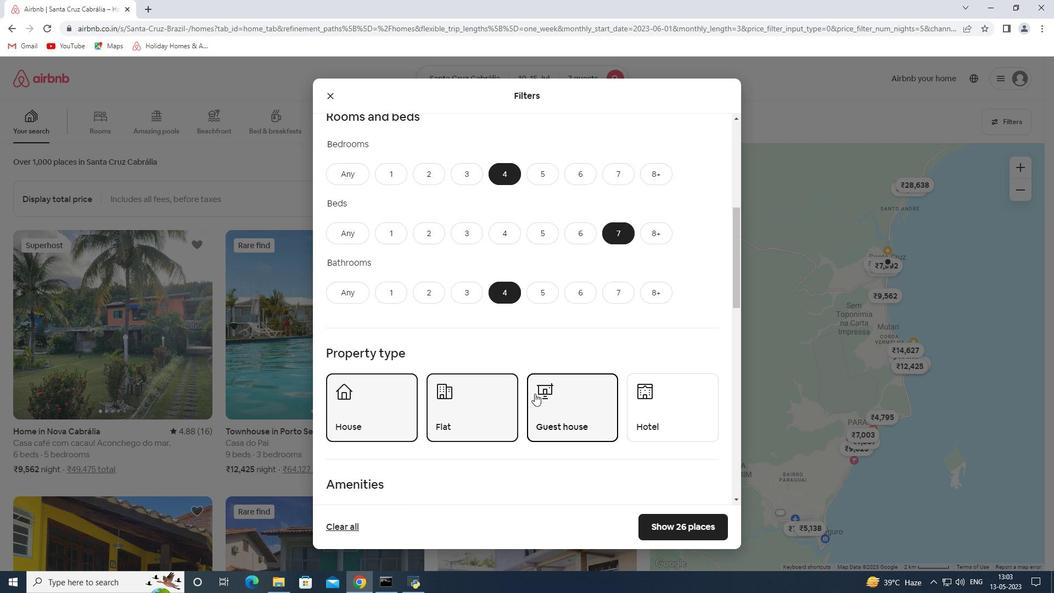 
Action: Mouse moved to (532, 402)
Screenshot: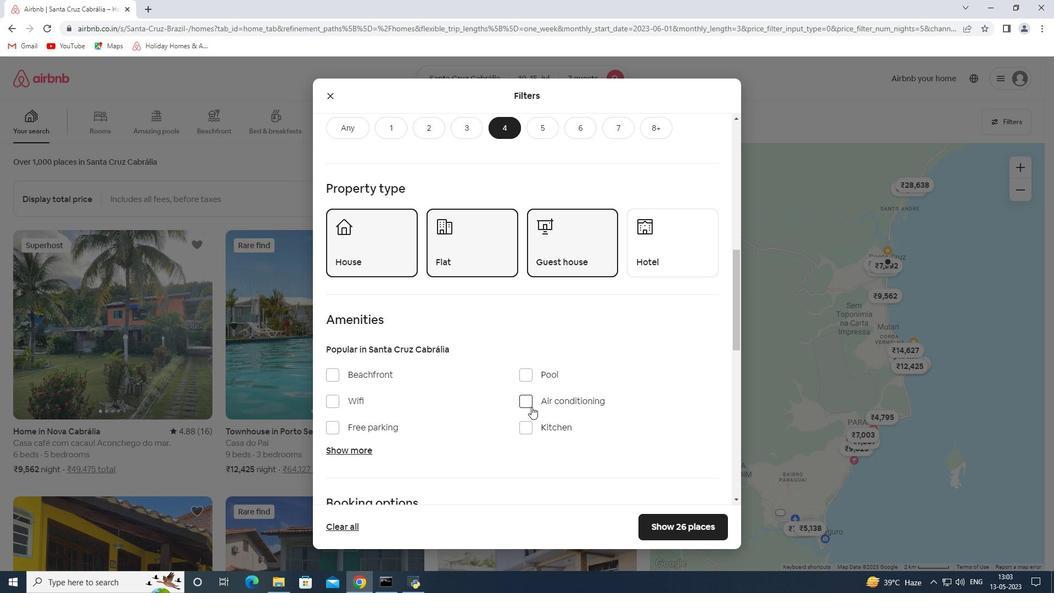 
Action: Mouse scrolled (532, 401) with delta (0, 0)
Screenshot: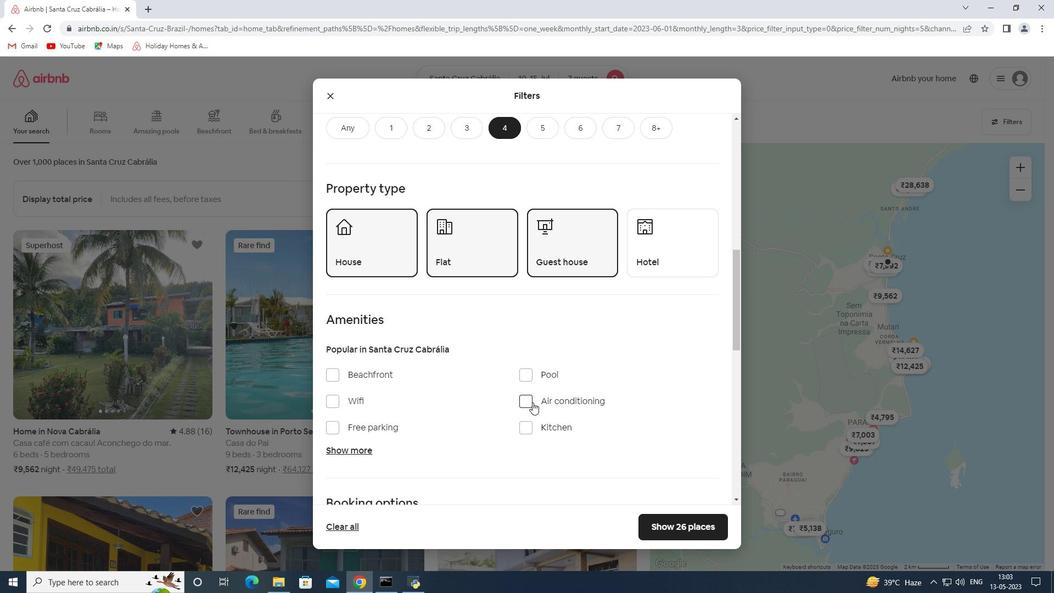 
Action: Mouse scrolled (532, 401) with delta (0, 0)
Screenshot: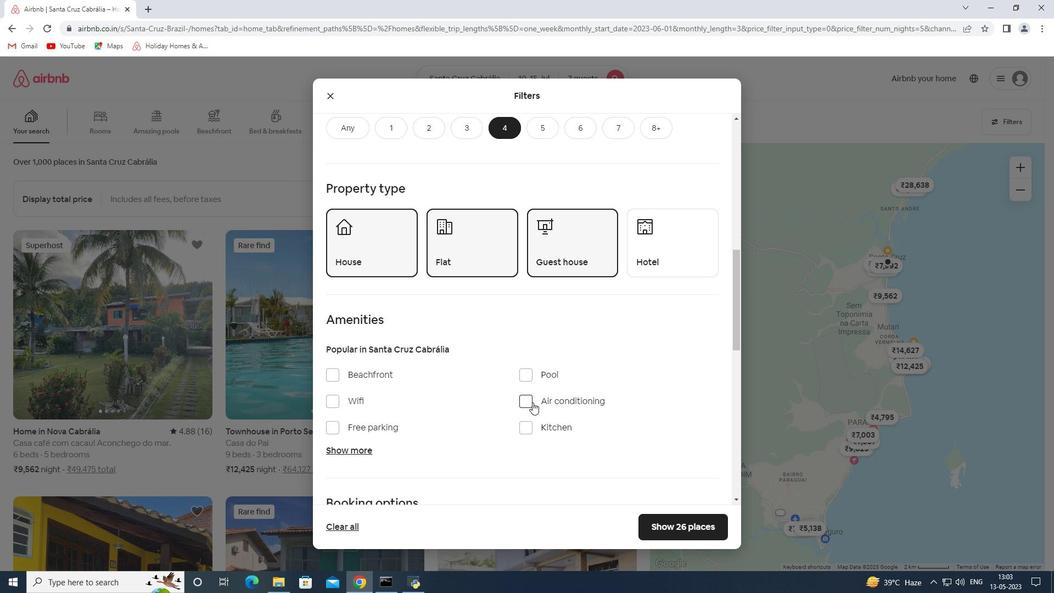 
Action: Mouse scrolled (532, 401) with delta (0, 0)
Screenshot: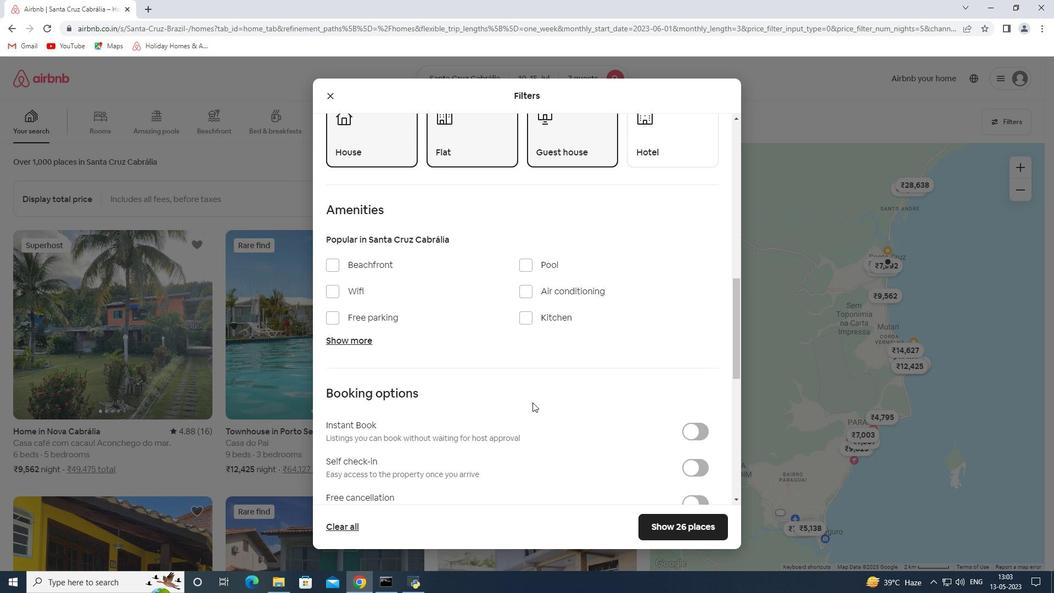 
Action: Mouse scrolled (532, 401) with delta (0, 0)
Screenshot: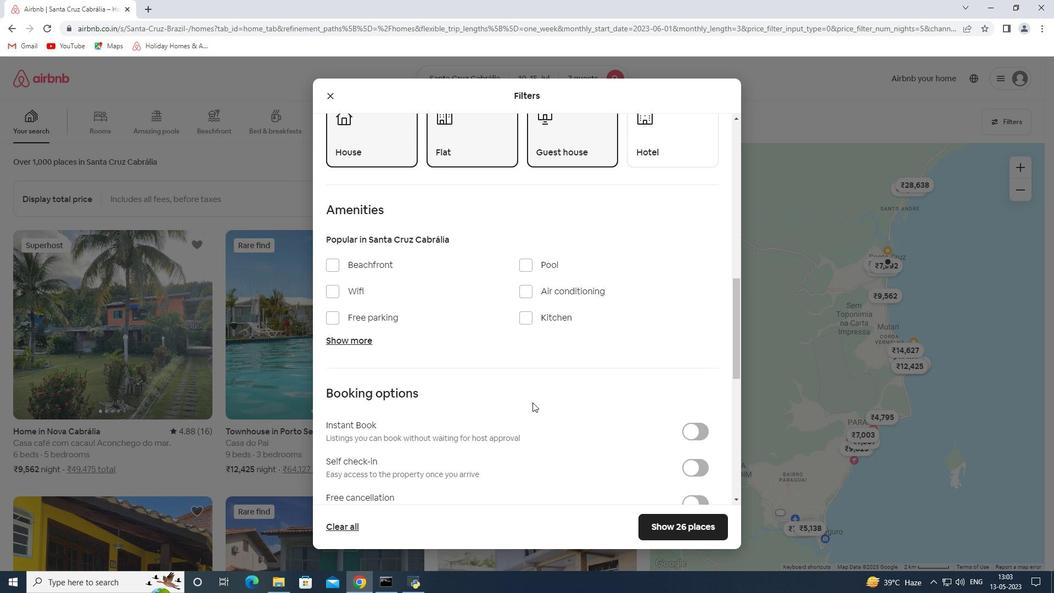 
Action: Mouse moved to (360, 180)
Screenshot: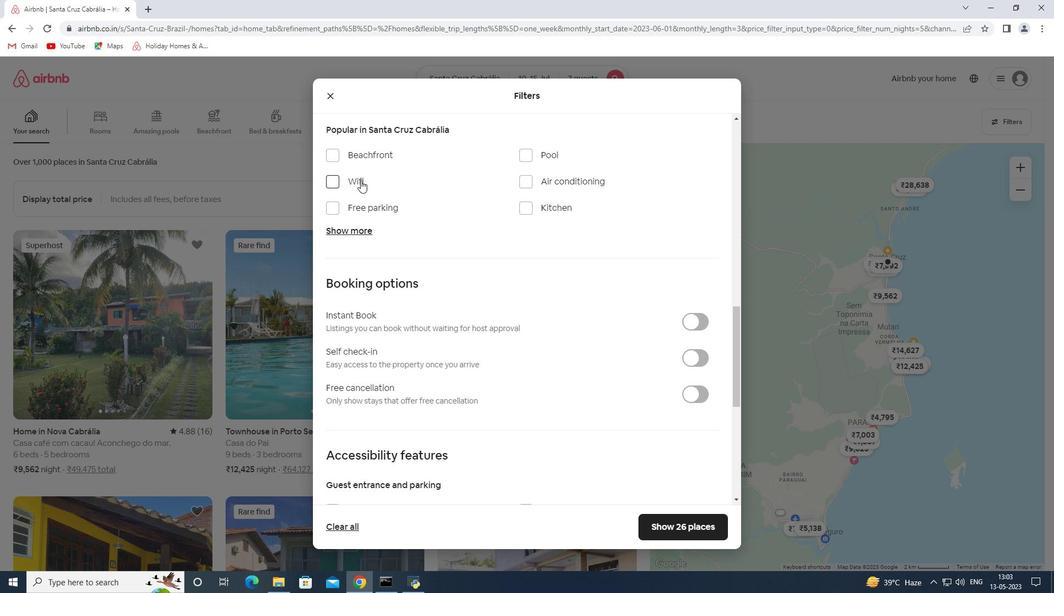 
Action: Mouse pressed left at (360, 180)
Screenshot: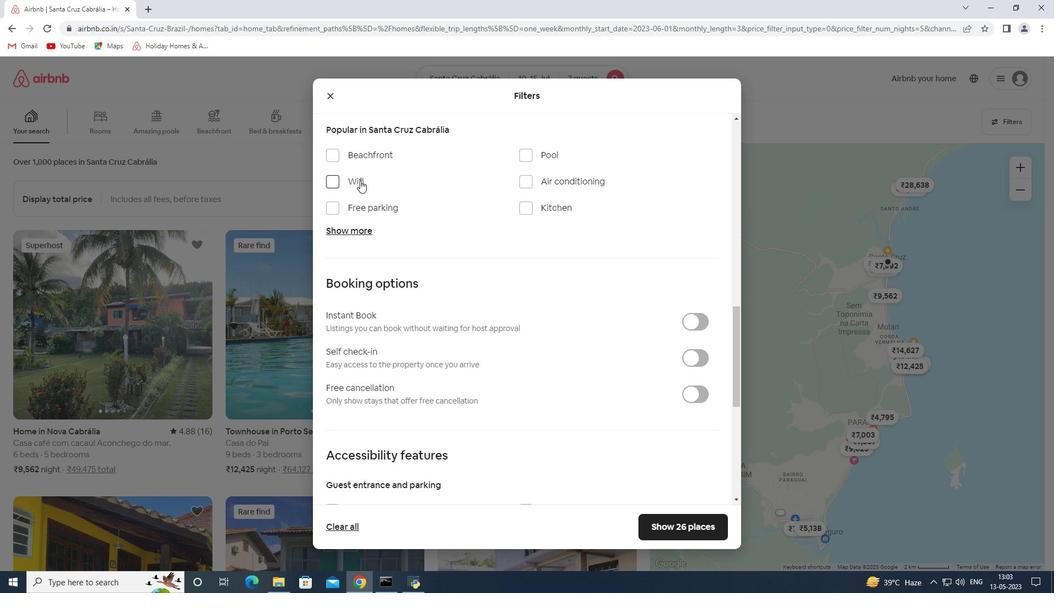 
Action: Mouse moved to (361, 228)
Screenshot: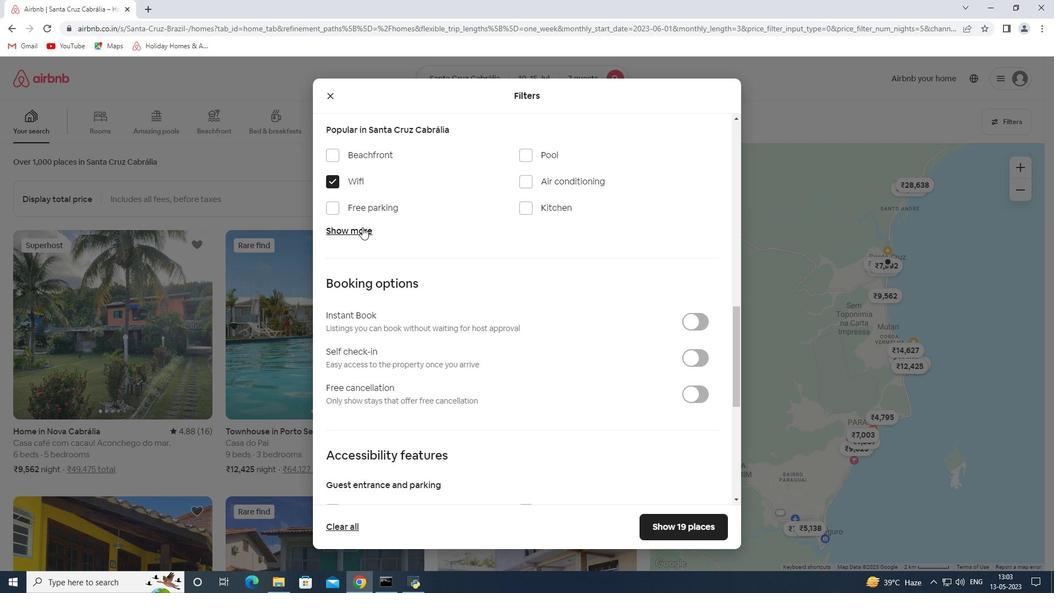 
Action: Mouse pressed left at (361, 228)
Screenshot: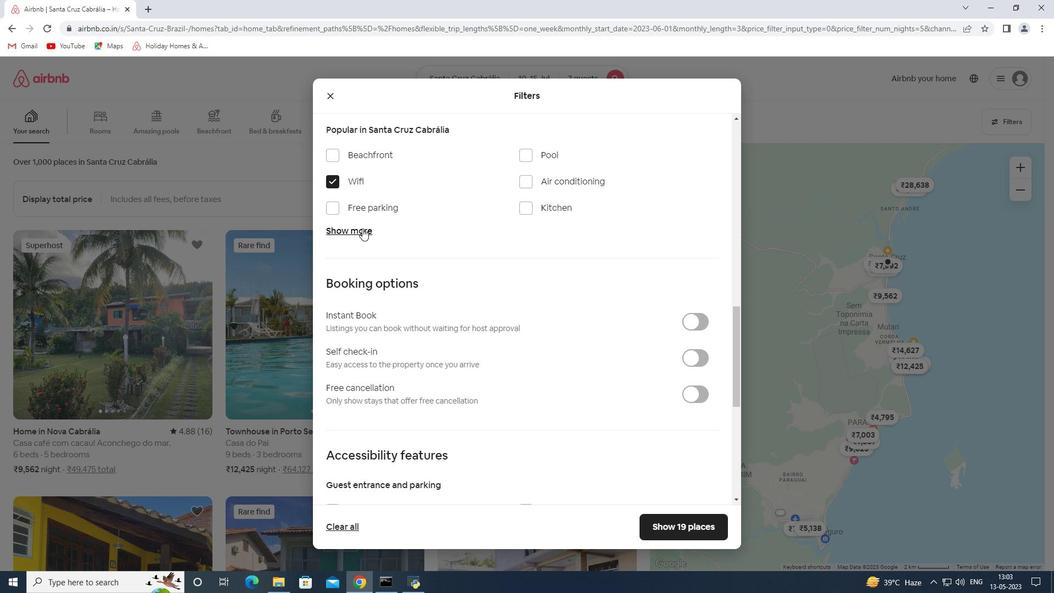 
Action: Mouse moved to (369, 207)
Screenshot: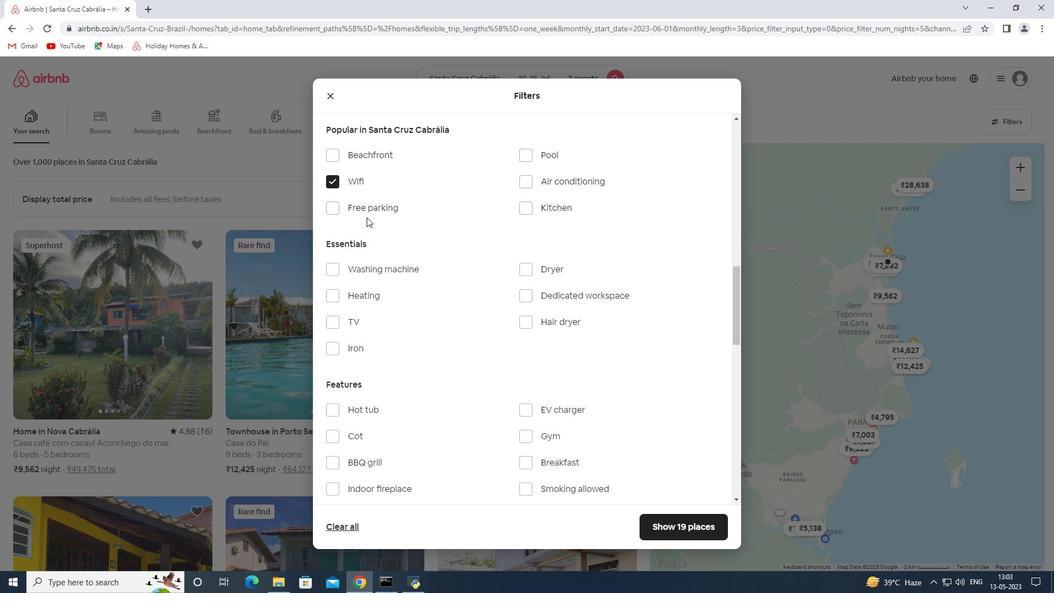 
Action: Mouse pressed left at (369, 207)
Screenshot: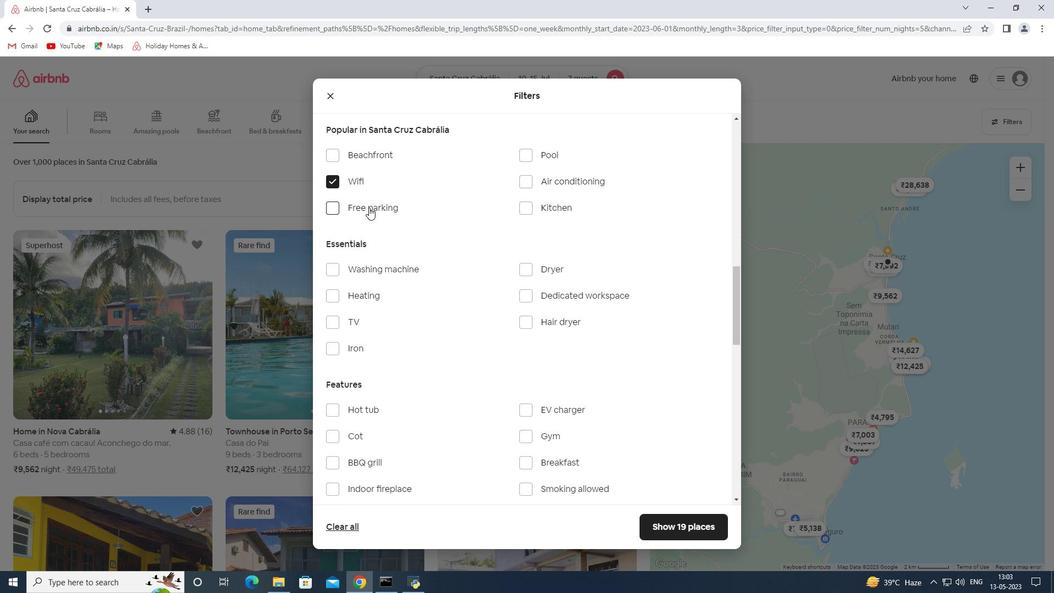 
Action: Mouse moved to (332, 325)
Screenshot: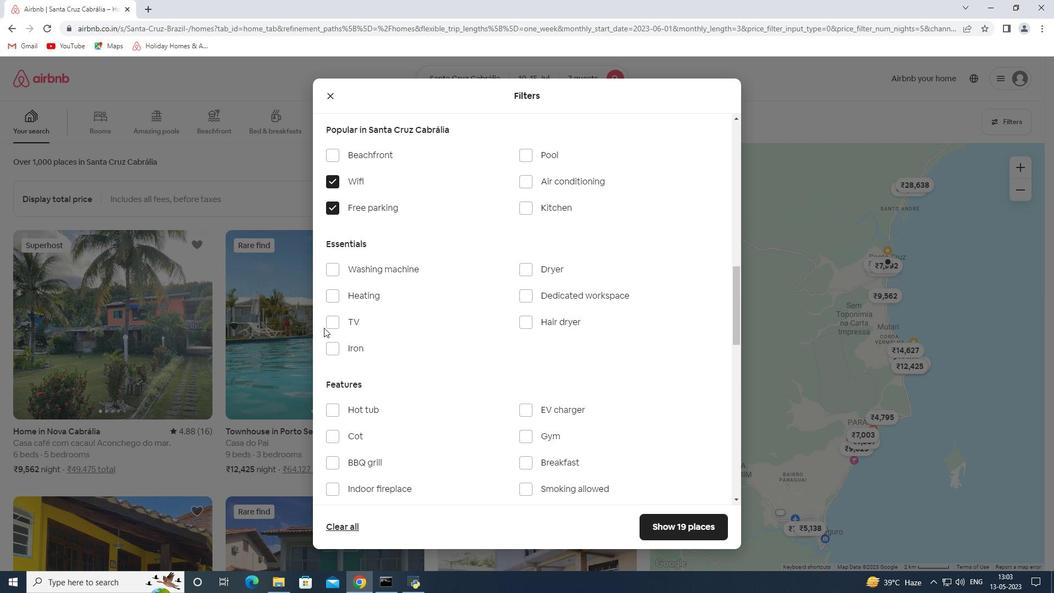 
Action: Mouse pressed left at (332, 325)
Screenshot: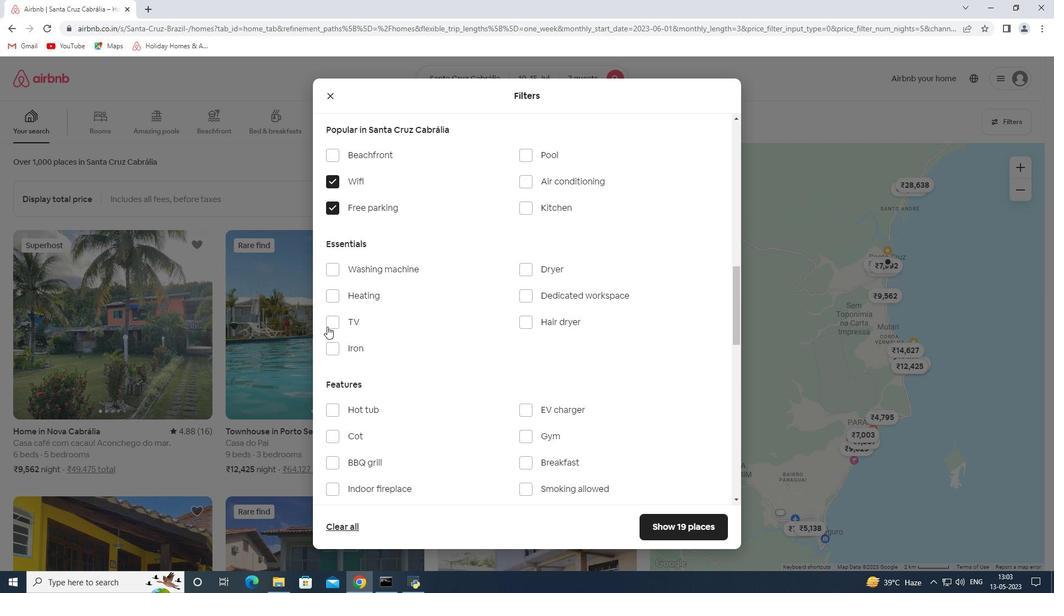 
Action: Mouse moved to (366, 318)
Screenshot: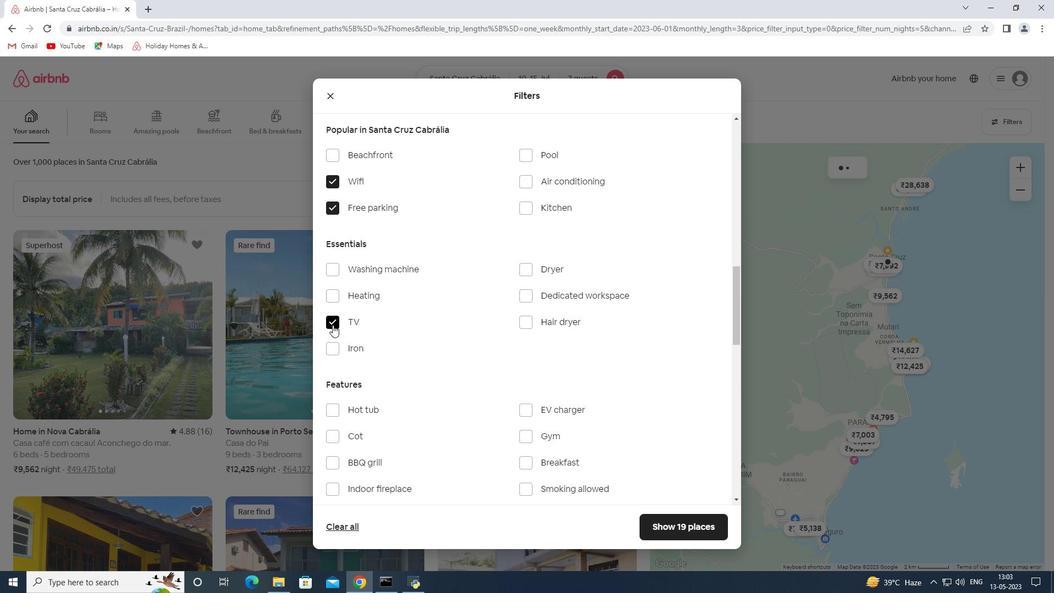 
Action: Mouse scrolled (366, 317) with delta (0, 0)
Screenshot: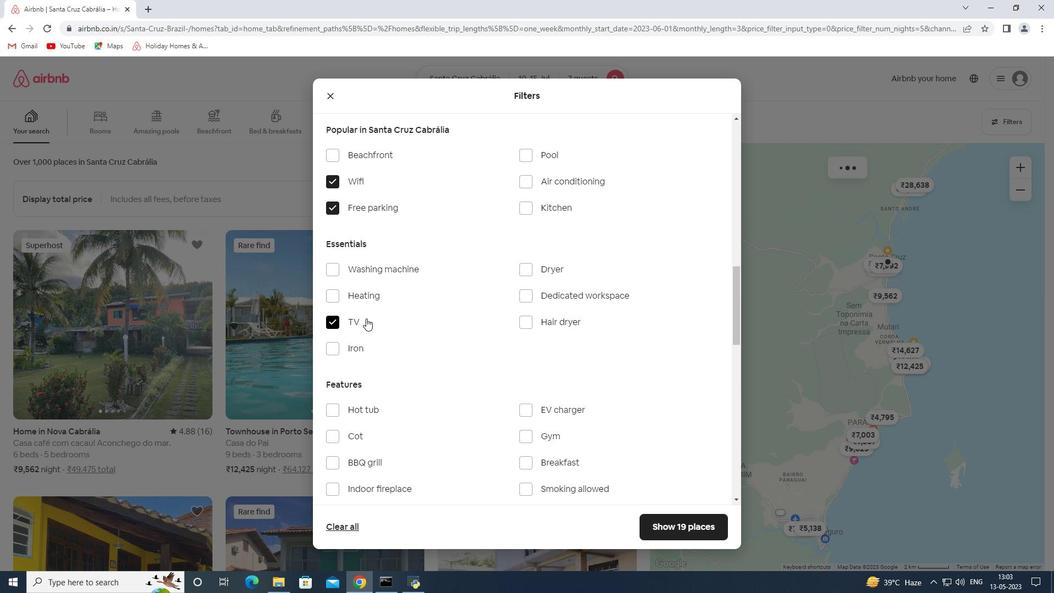 
Action: Mouse scrolled (366, 317) with delta (0, 0)
Screenshot: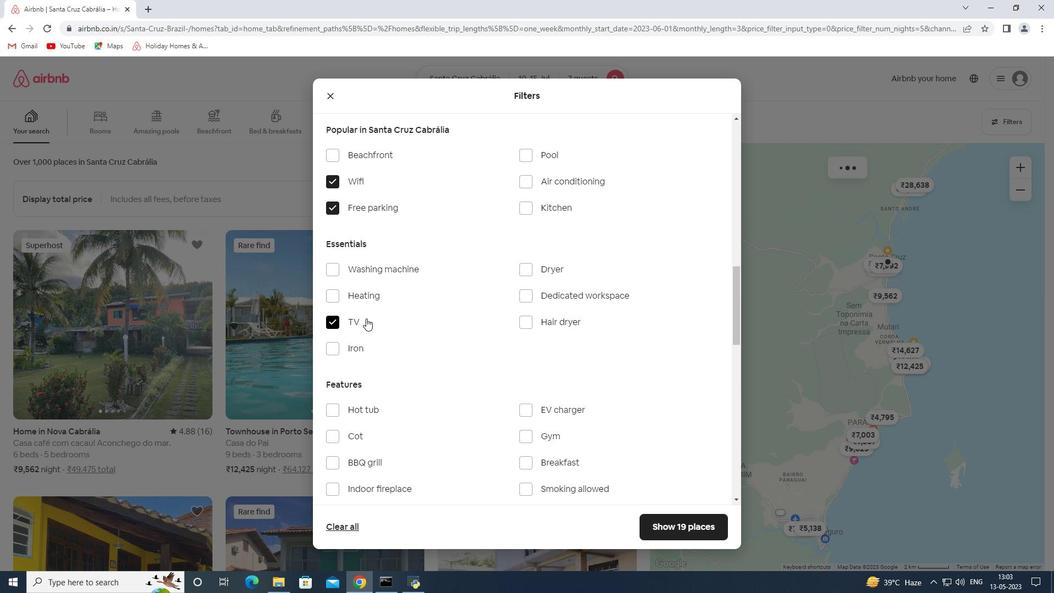 
Action: Mouse scrolled (366, 317) with delta (0, 0)
Screenshot: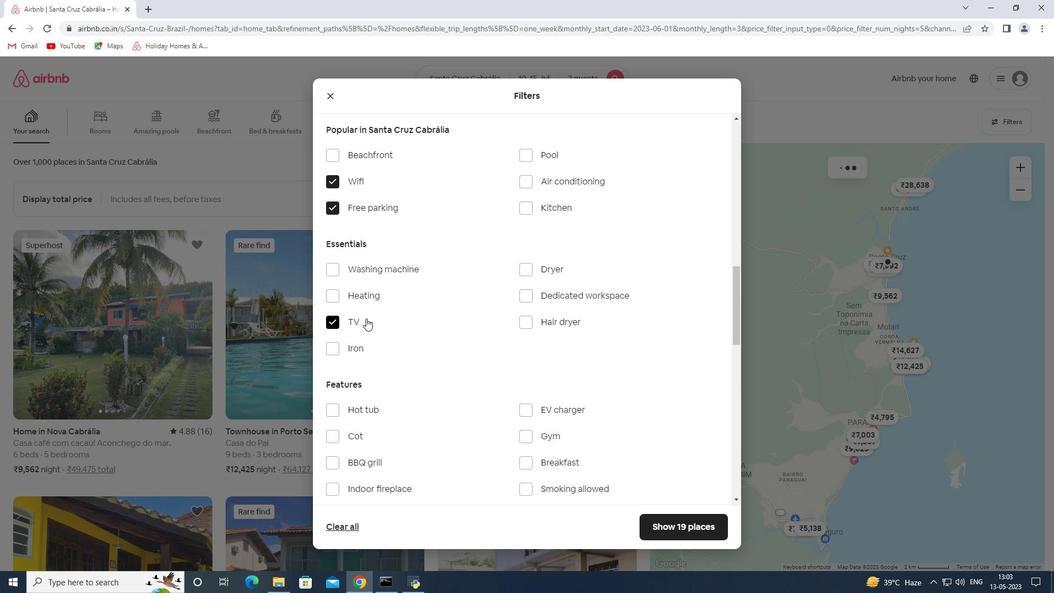 
Action: Mouse scrolled (366, 317) with delta (0, 0)
Screenshot: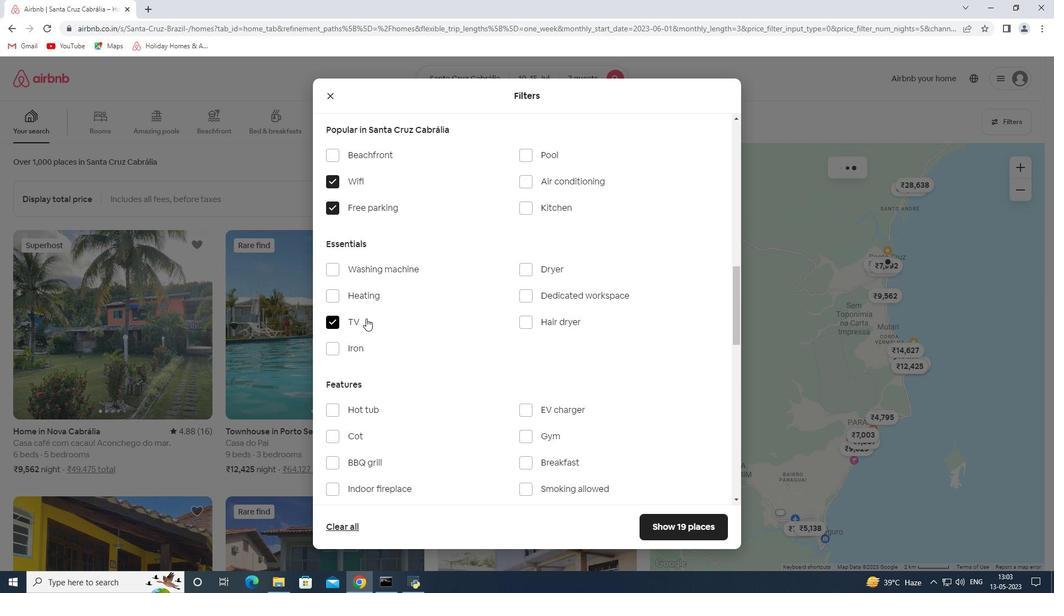 
Action: Mouse moved to (534, 218)
Screenshot: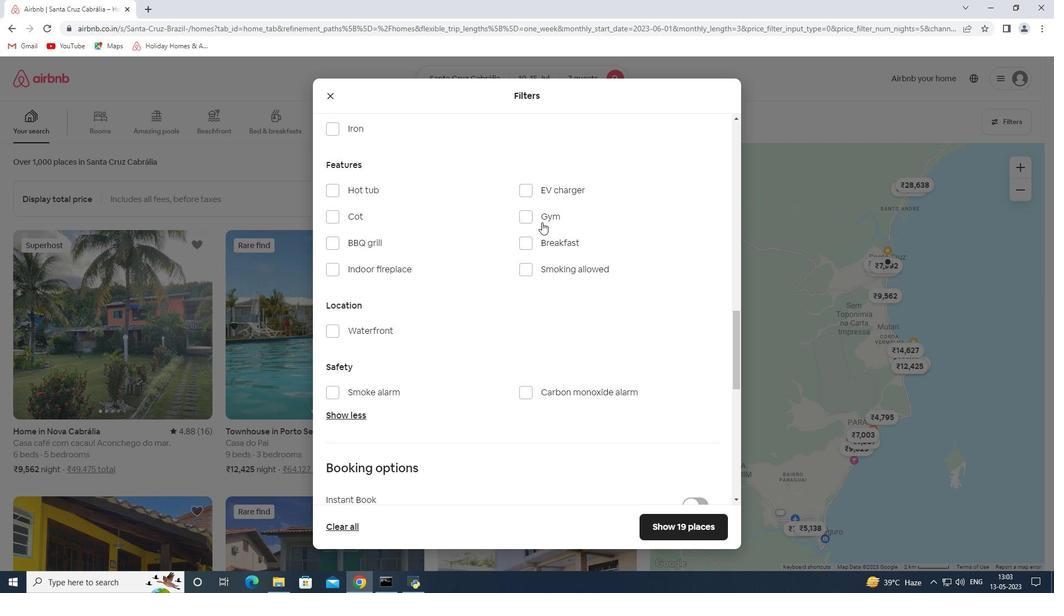 
Action: Mouse pressed left at (534, 218)
Screenshot: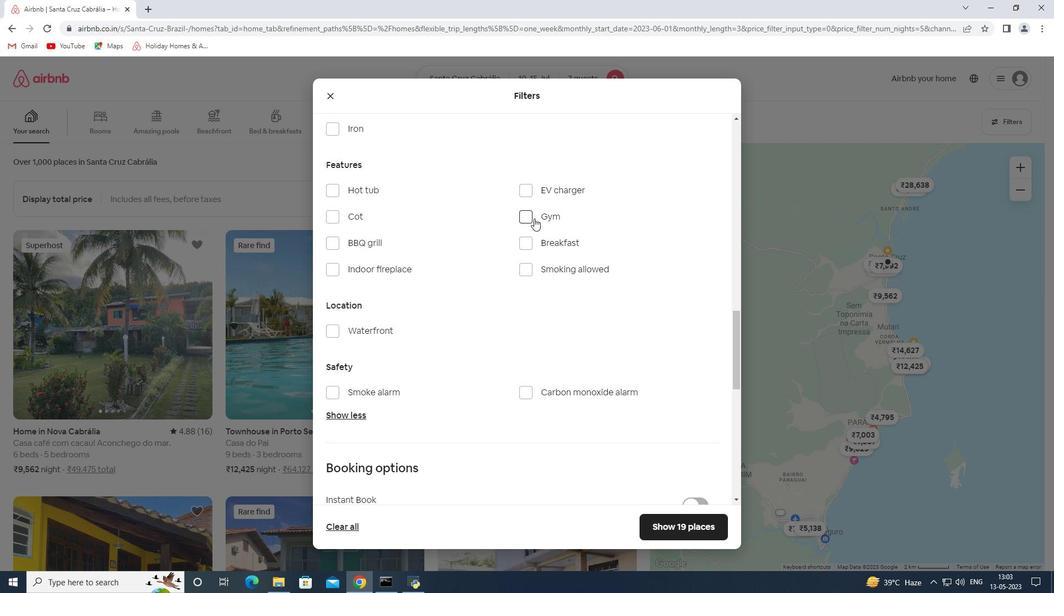 
Action: Mouse moved to (521, 242)
Screenshot: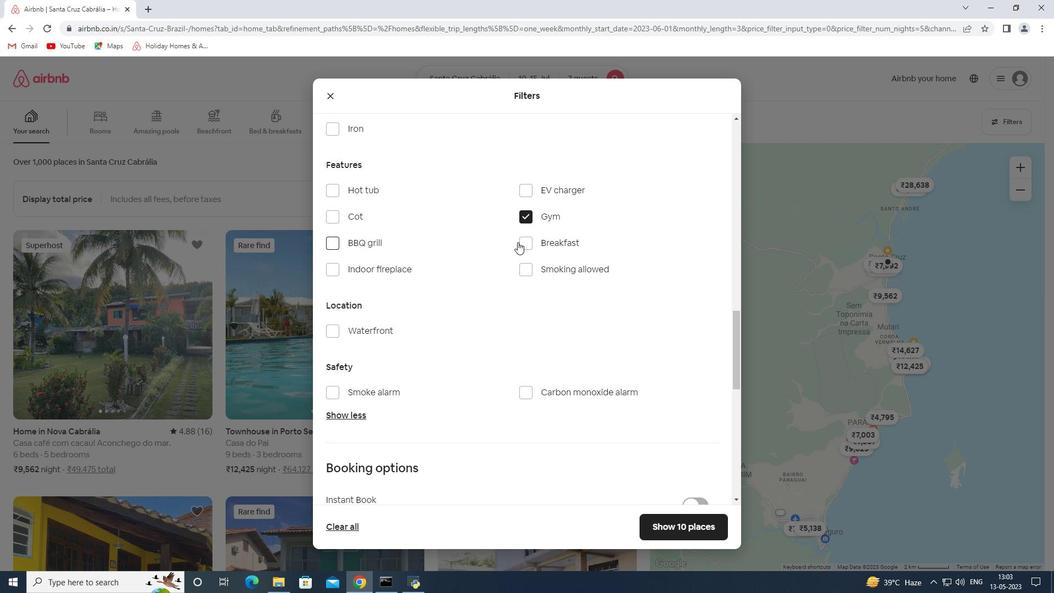 
Action: Mouse pressed left at (521, 242)
Screenshot: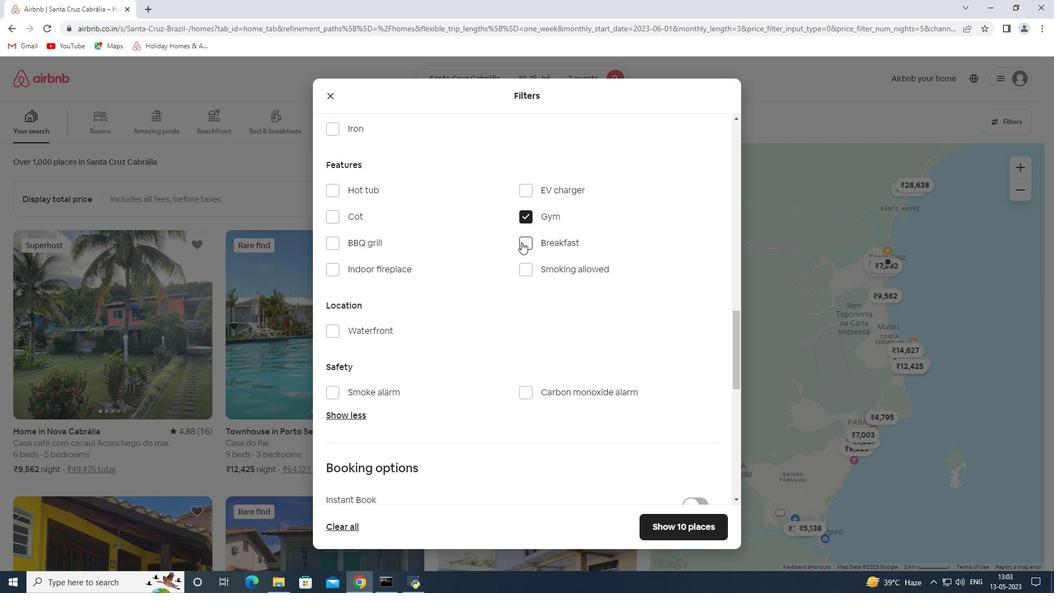 
Action: Mouse moved to (495, 324)
Screenshot: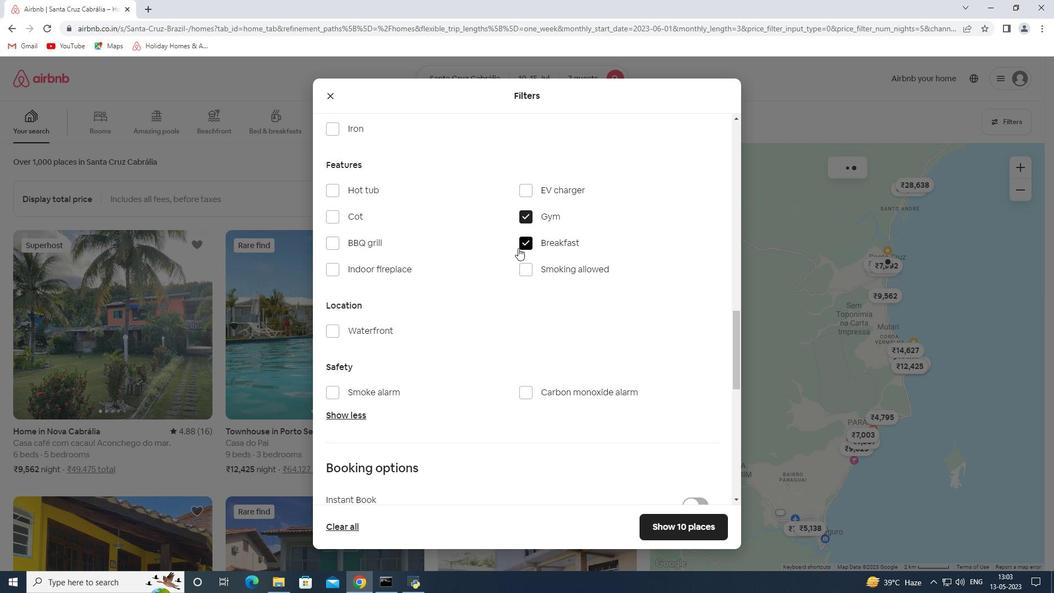 
Action: Mouse scrolled (495, 325) with delta (0, 0)
Screenshot: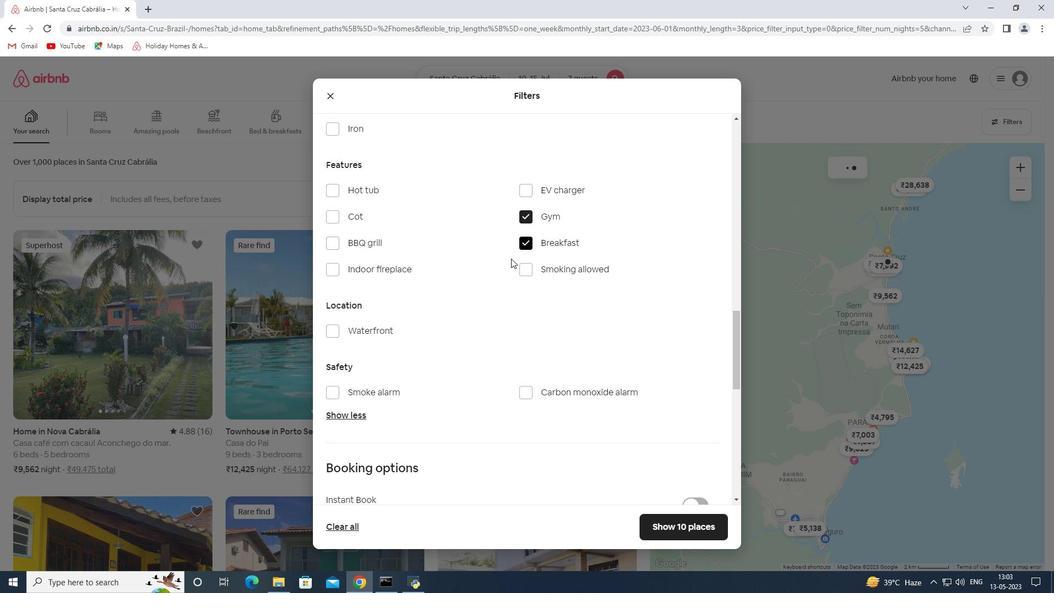 
Action: Mouse scrolled (495, 325) with delta (0, 0)
Screenshot: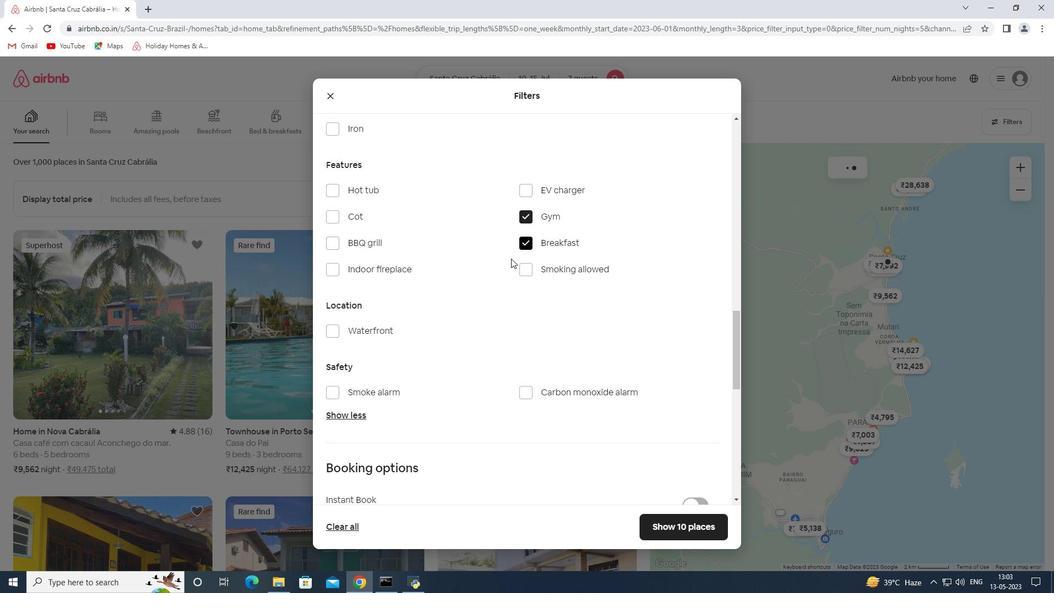
Action: Mouse scrolled (495, 325) with delta (0, 0)
Screenshot: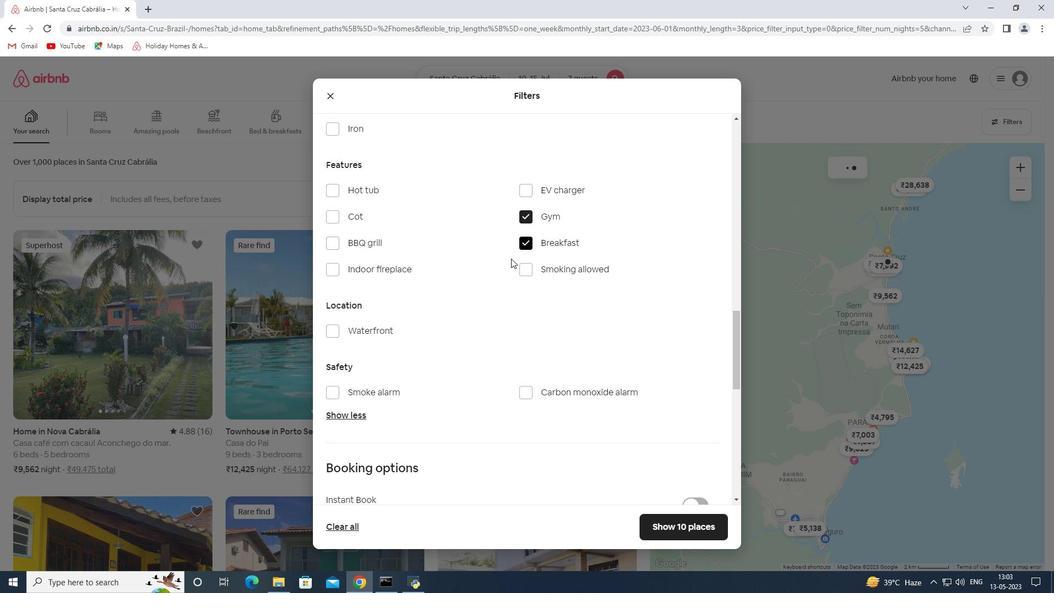 
Action: Mouse scrolled (495, 325) with delta (0, 0)
Screenshot: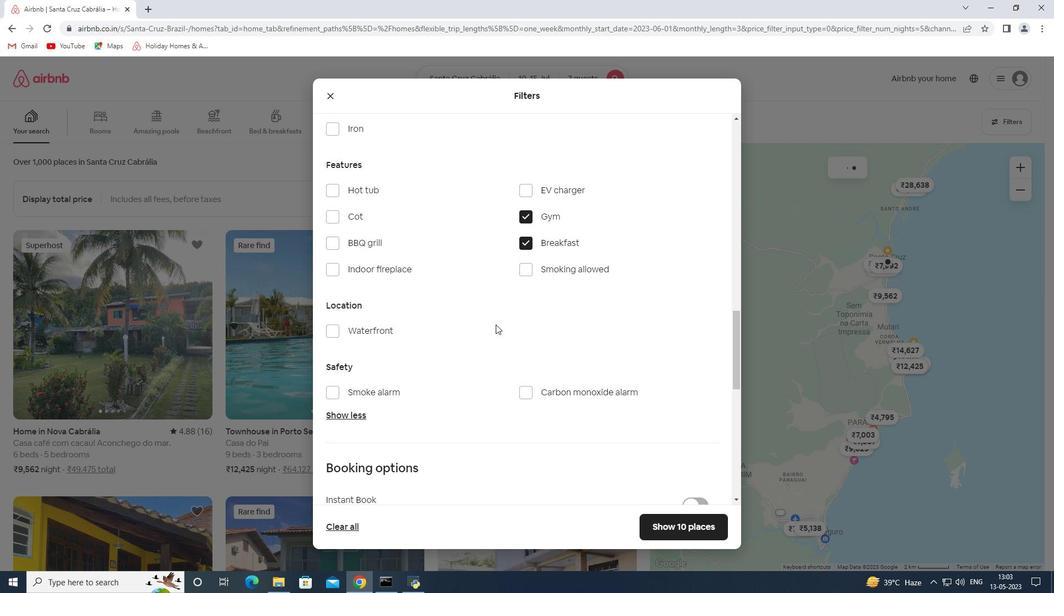 
Action: Mouse moved to (467, 348)
Screenshot: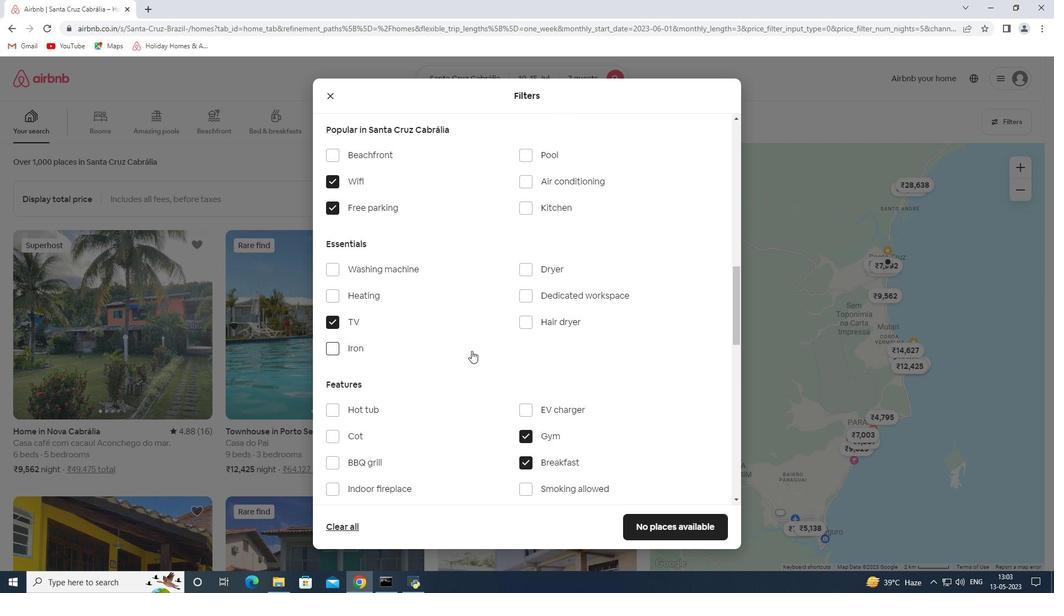 
Action: Mouse scrolled (467, 347) with delta (0, 0)
Screenshot: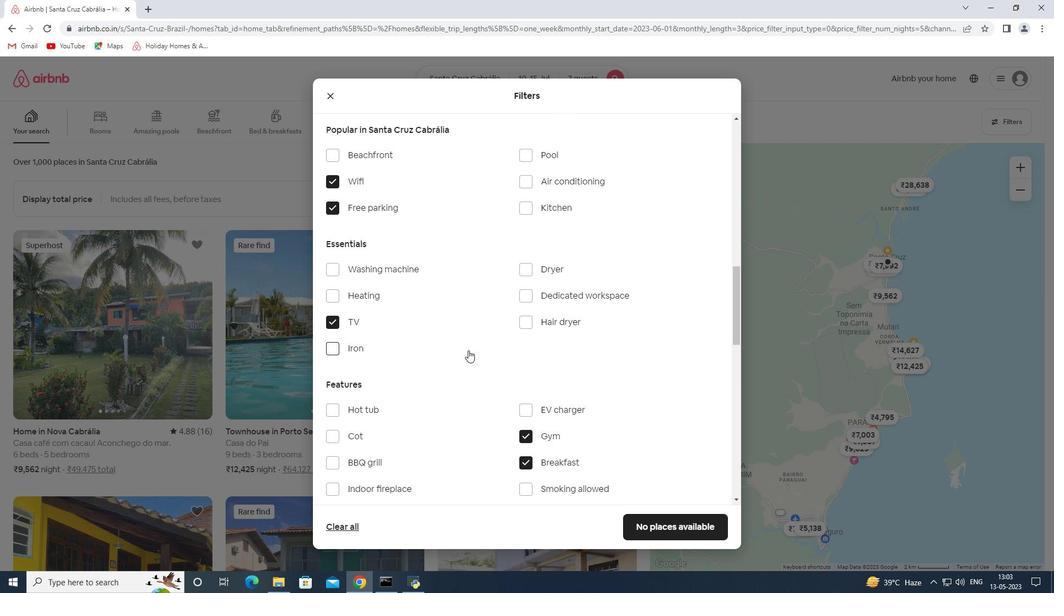 
Action: Mouse scrolled (467, 347) with delta (0, 0)
Screenshot: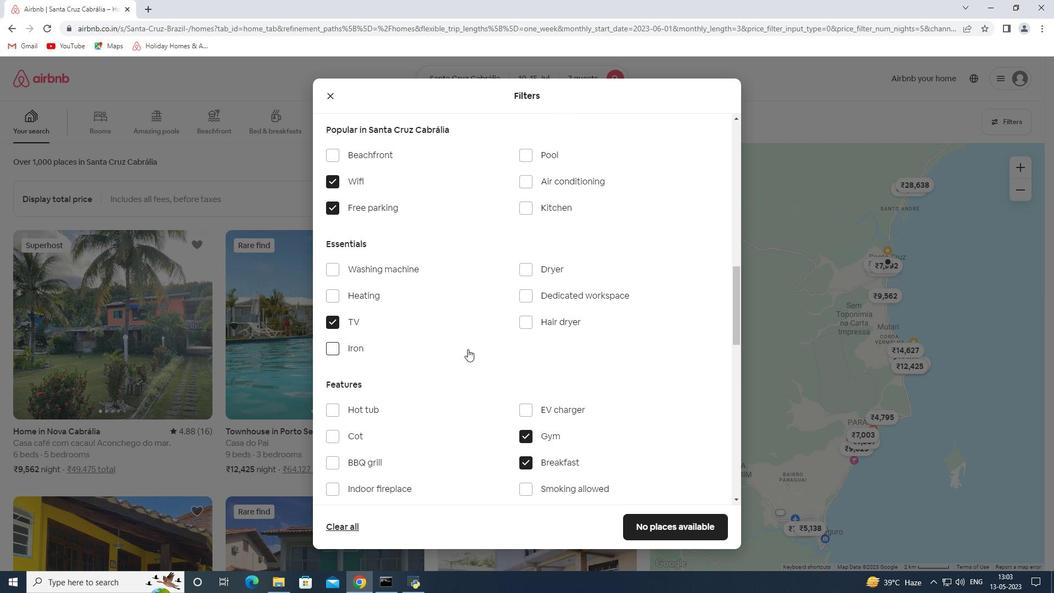 
Action: Mouse scrolled (467, 347) with delta (0, 0)
Screenshot: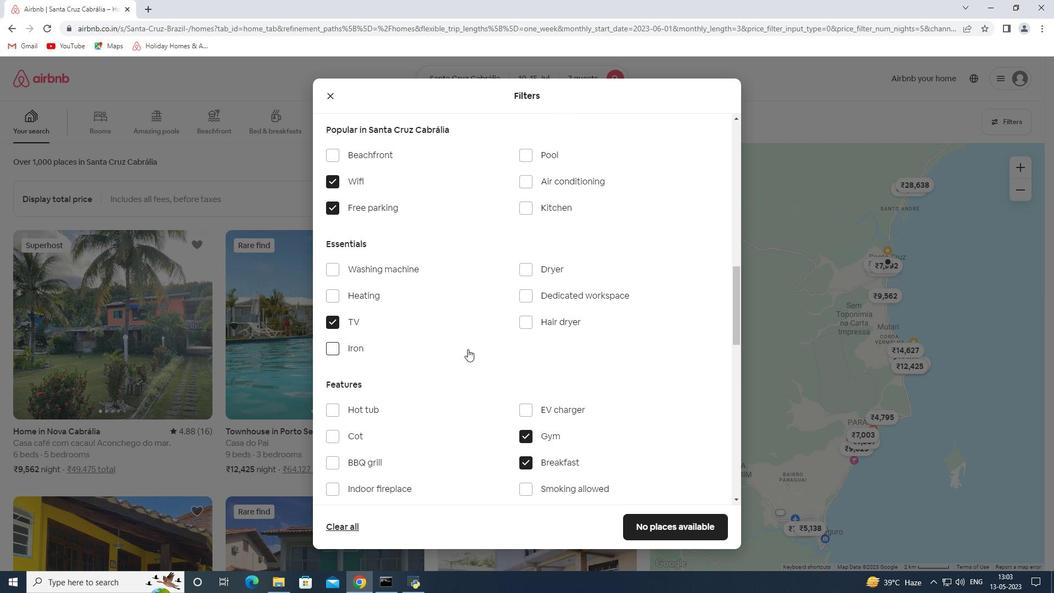 
Action: Mouse scrolled (467, 347) with delta (0, 0)
Screenshot: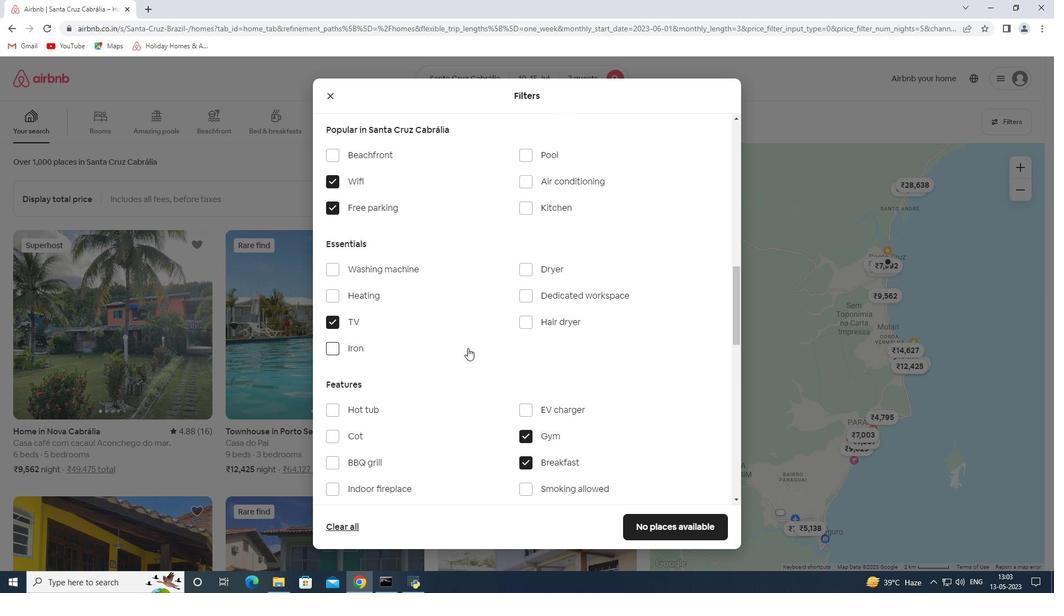 
Action: Mouse scrolled (467, 347) with delta (0, 0)
Screenshot: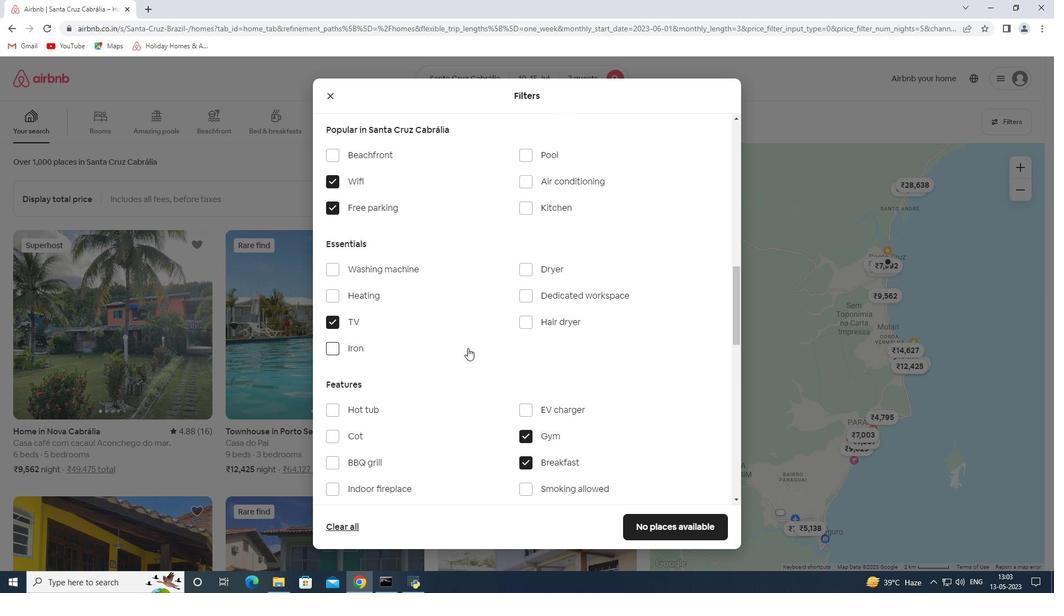 
Action: Mouse scrolled (467, 347) with delta (0, 0)
Screenshot: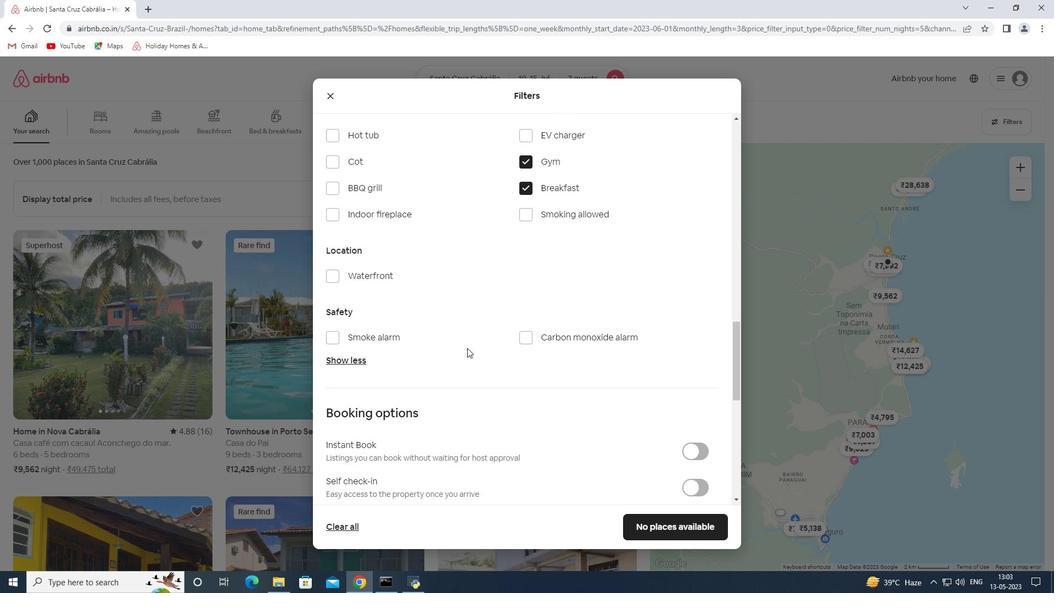 
Action: Mouse scrolled (467, 347) with delta (0, 0)
Screenshot: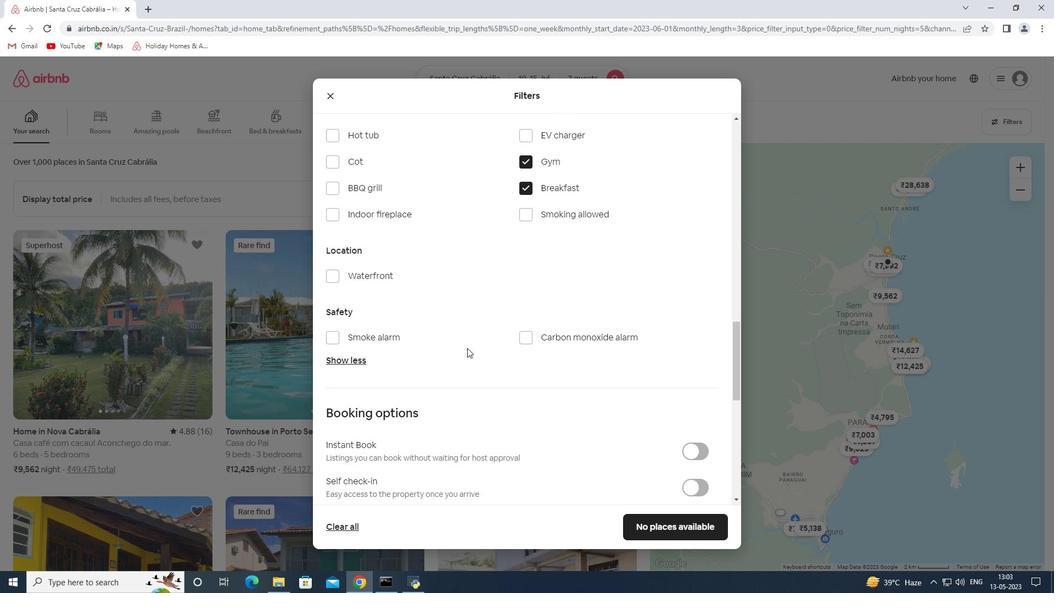 
Action: Mouse scrolled (467, 347) with delta (0, 0)
Screenshot: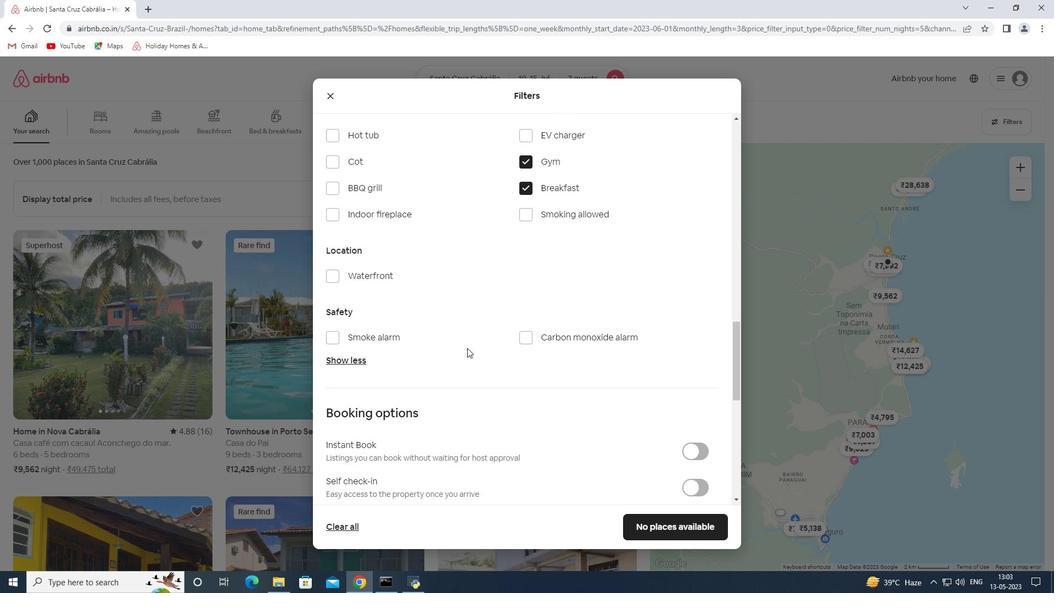 
Action: Mouse moved to (696, 320)
Screenshot: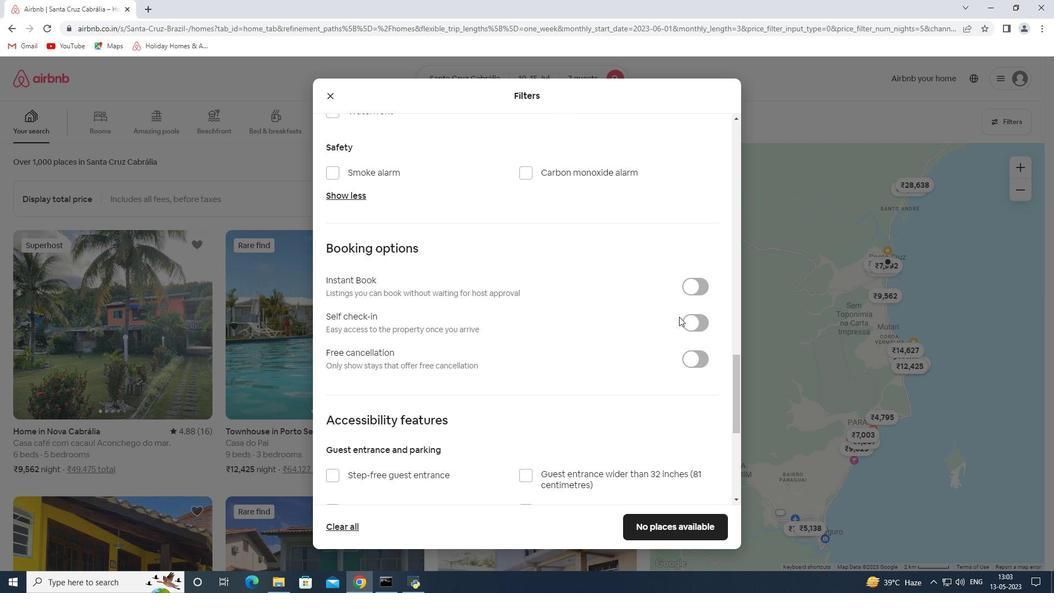 
Action: Mouse pressed left at (696, 320)
Screenshot: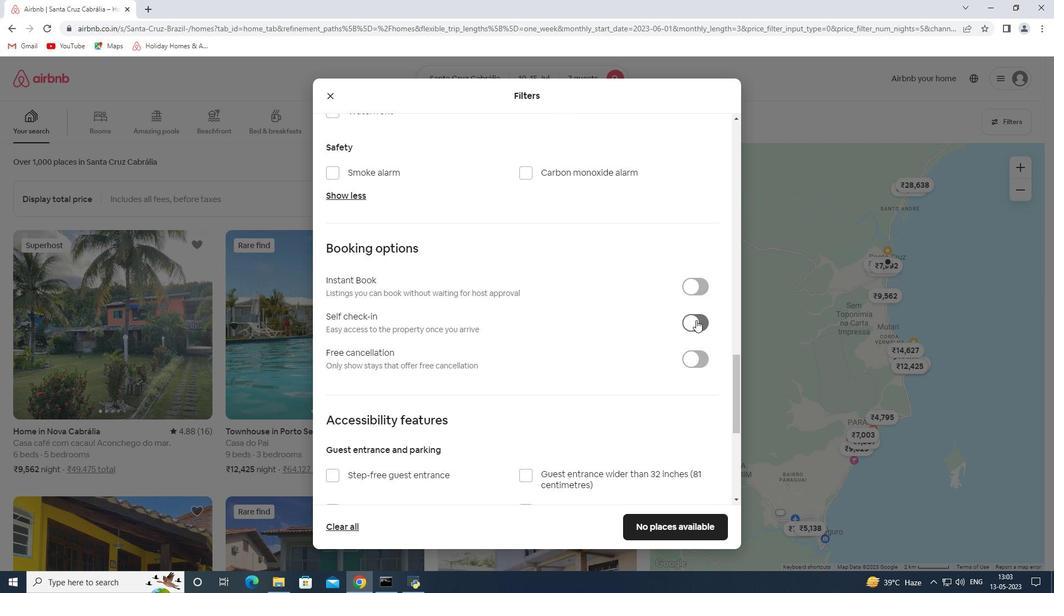 
Action: Mouse scrolled (696, 319) with delta (0, 0)
Screenshot: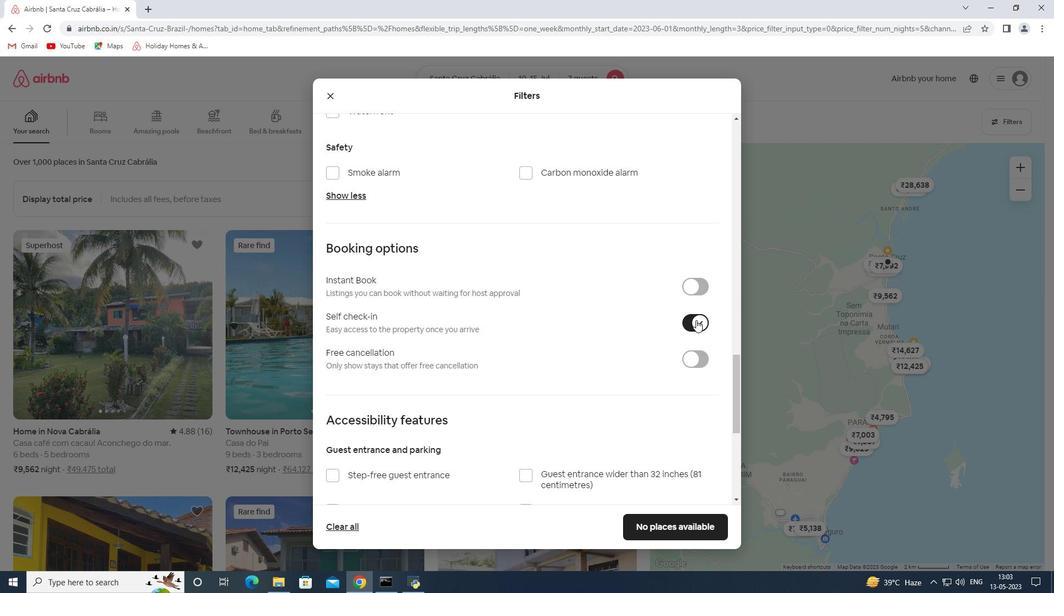 
Action: Mouse scrolled (696, 319) with delta (0, 0)
Screenshot: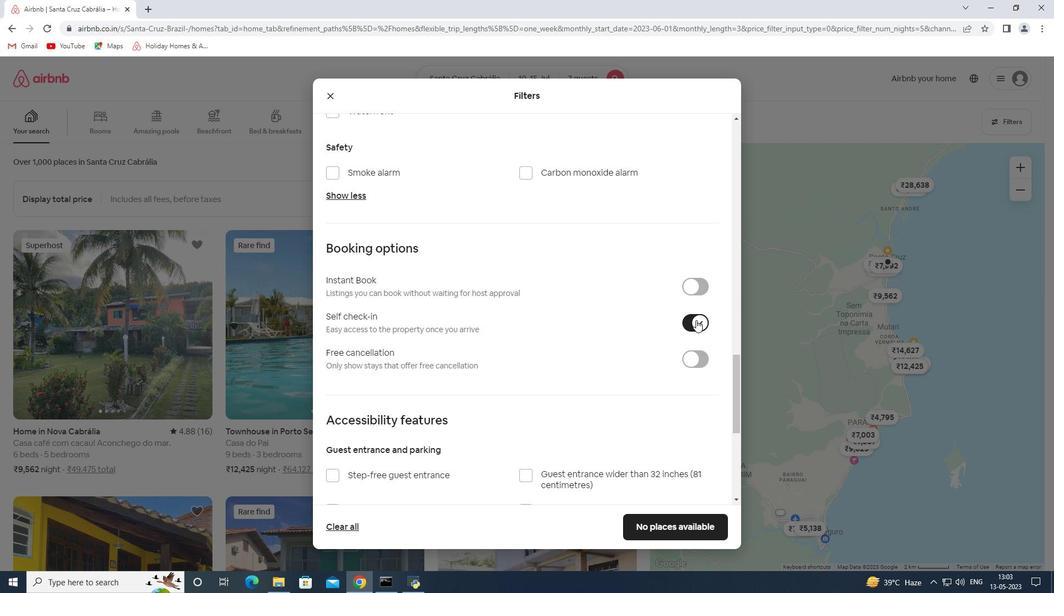 
Action: Mouse scrolled (696, 319) with delta (0, 0)
Screenshot: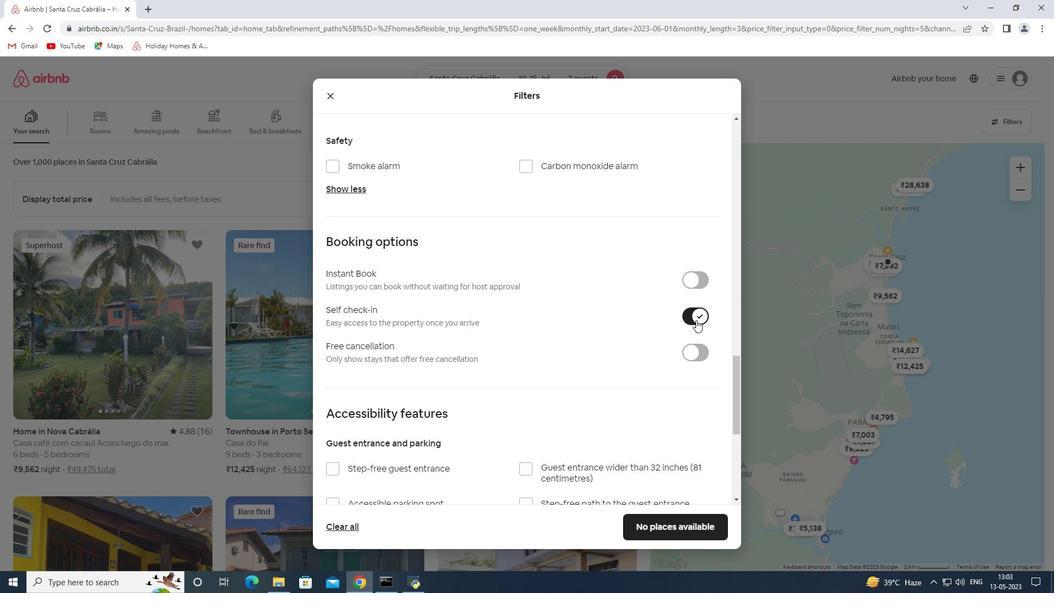 
Action: Mouse scrolled (696, 319) with delta (0, 0)
Screenshot: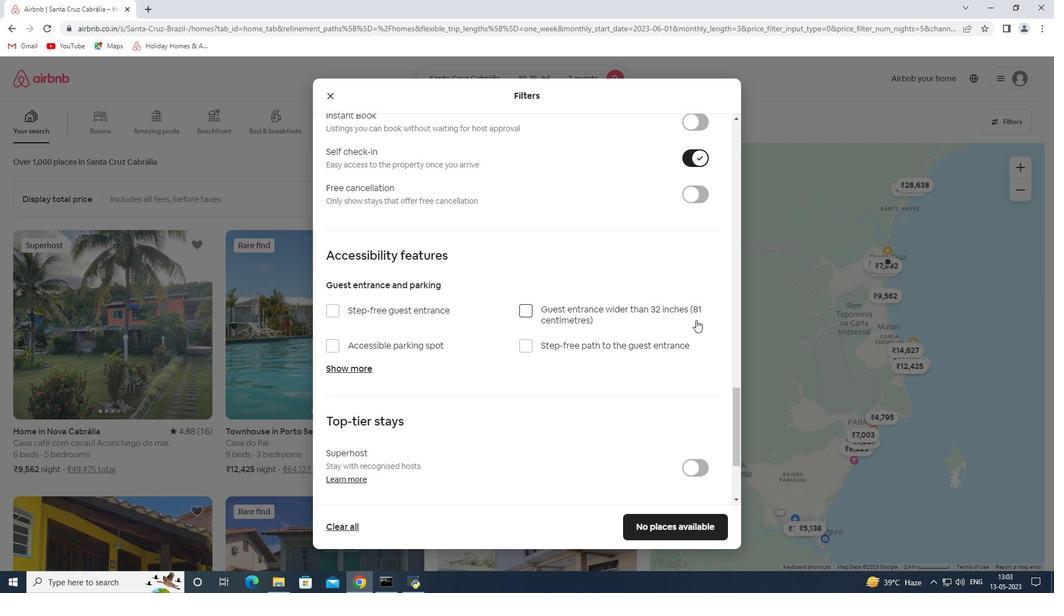
Action: Mouse moved to (695, 320)
Screenshot: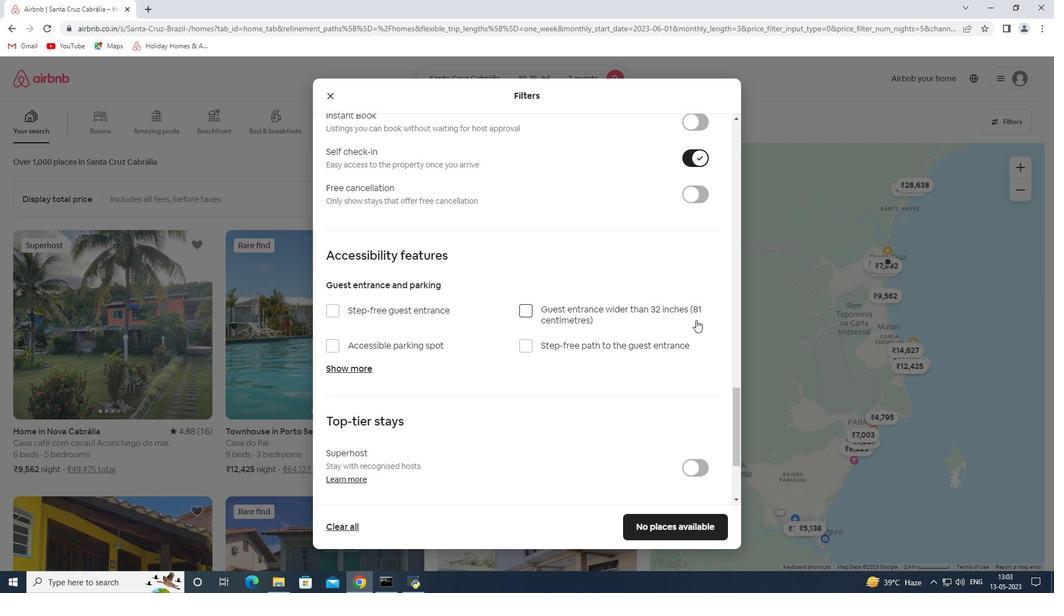
Action: Mouse scrolled (695, 320) with delta (0, 0)
Screenshot: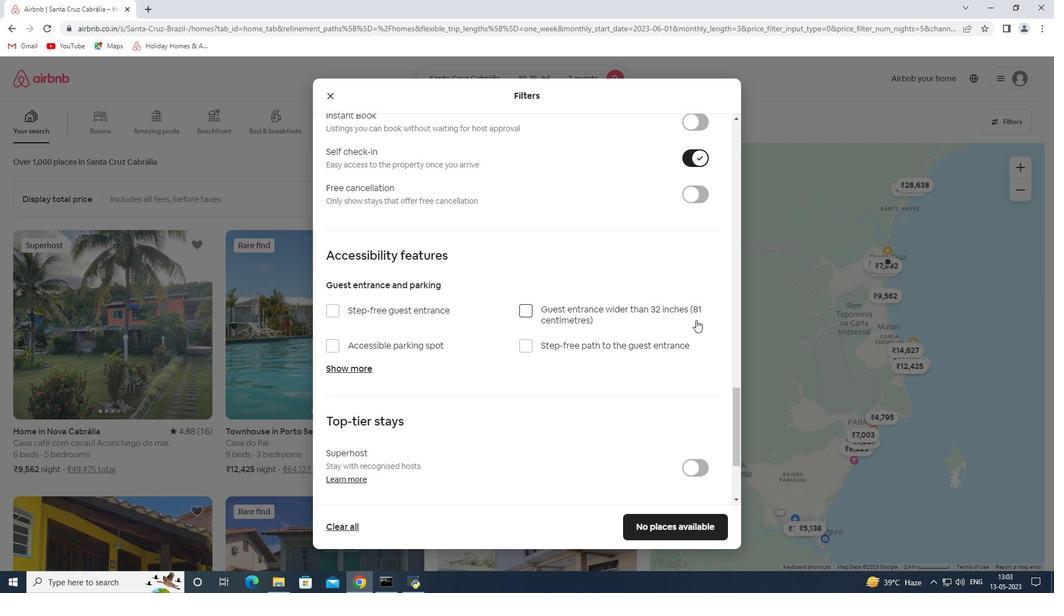 
Action: Mouse scrolled (695, 320) with delta (0, 0)
Screenshot: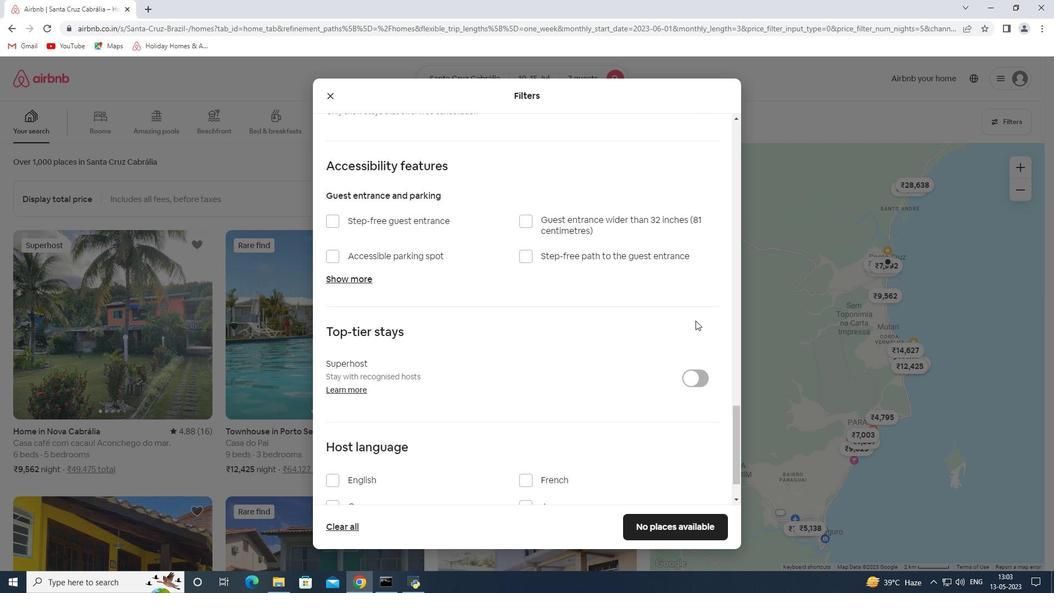 
Action: Mouse moved to (340, 427)
Screenshot: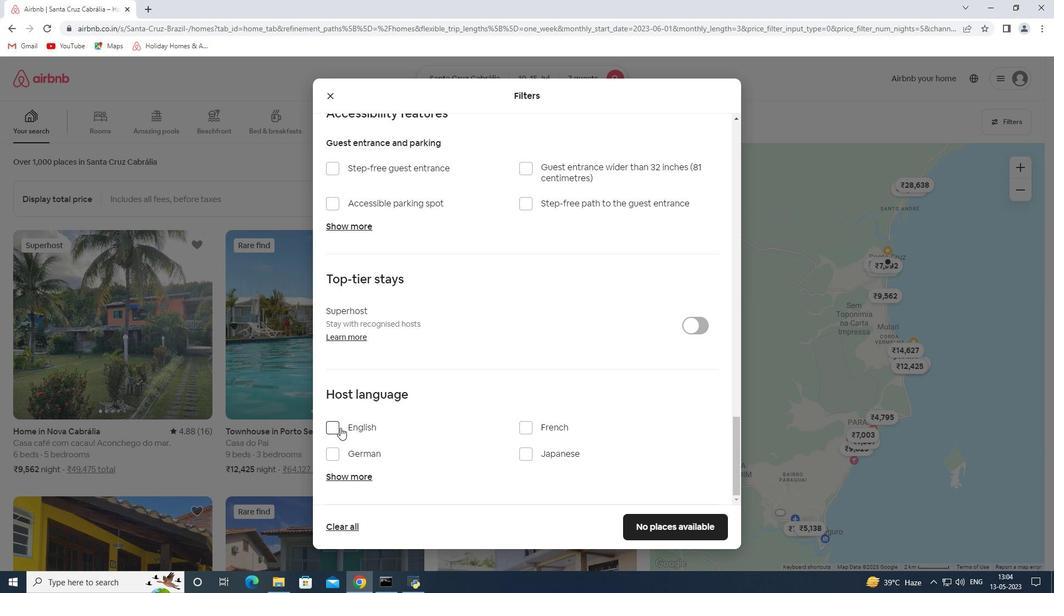
Action: Mouse pressed left at (340, 427)
Screenshot: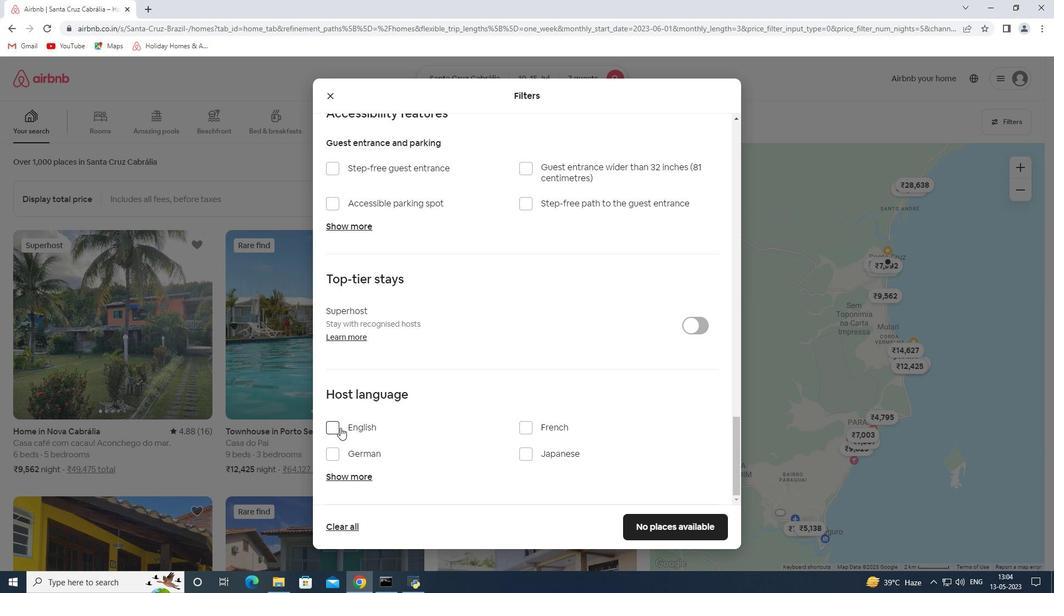 
Action: Mouse moved to (678, 540)
Screenshot: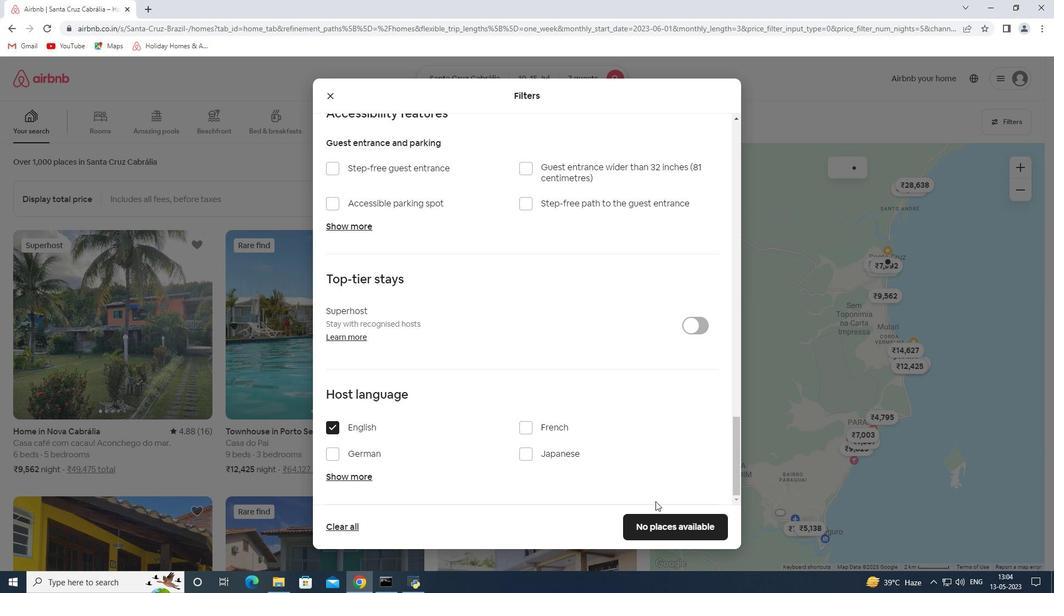 
Action: Mouse pressed left at (678, 540)
Screenshot: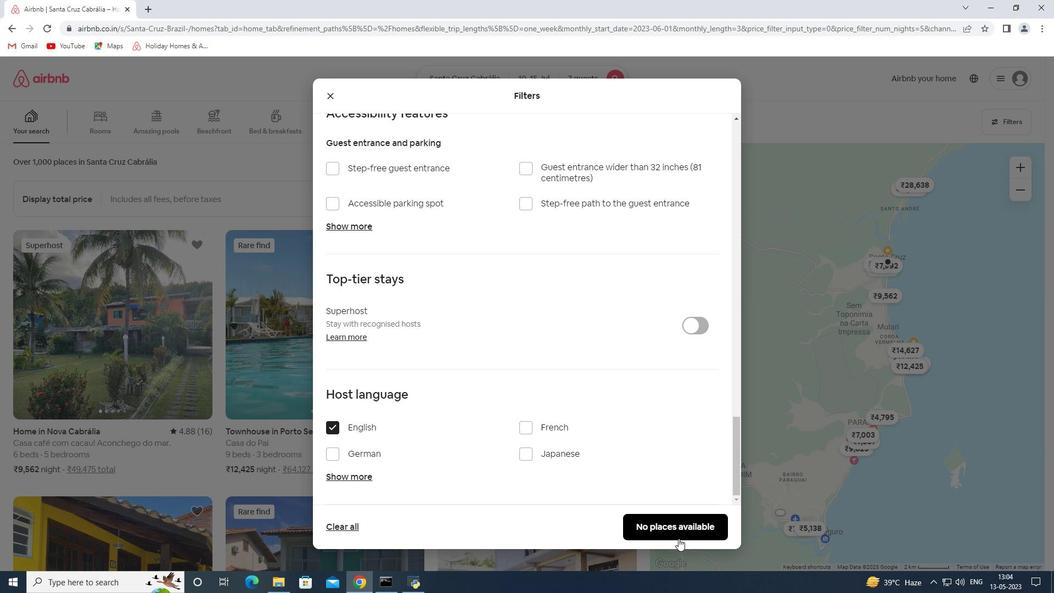 
Action: Mouse moved to (688, 527)
Screenshot: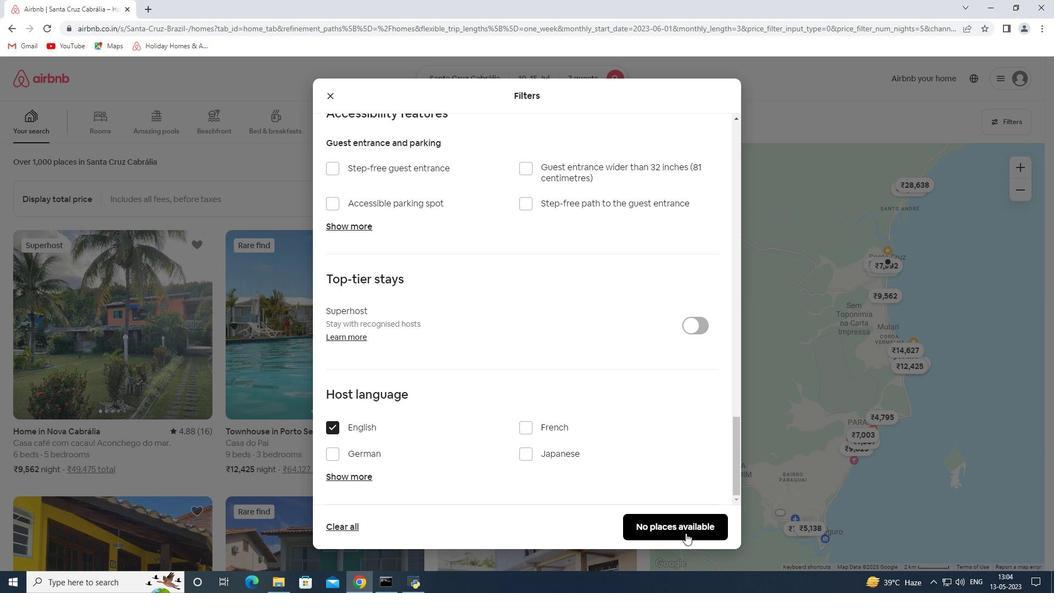 
Action: Mouse pressed left at (688, 527)
Screenshot: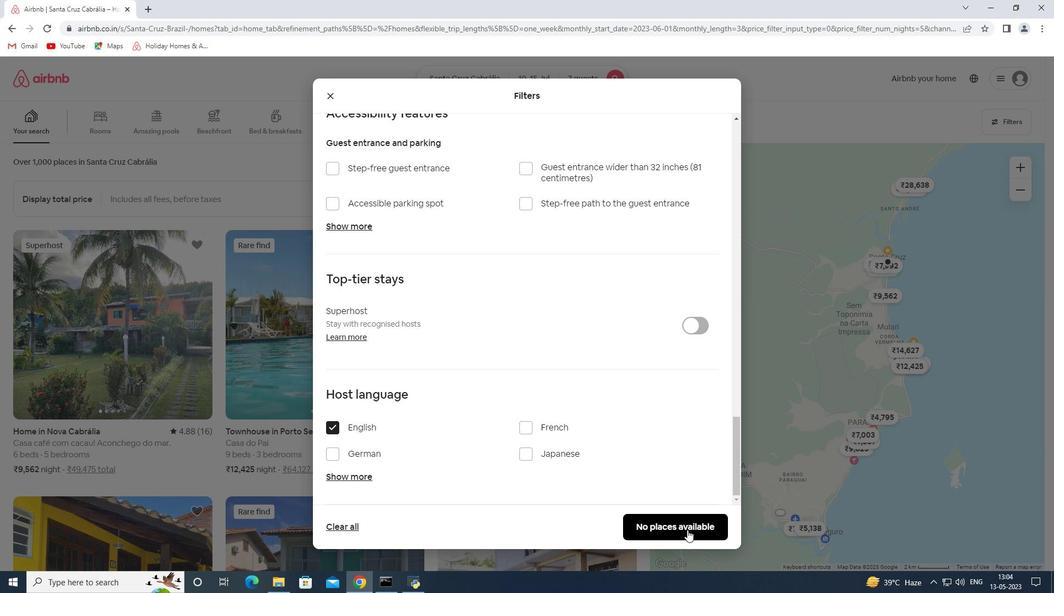 
Action: Mouse moved to (686, 521)
Screenshot: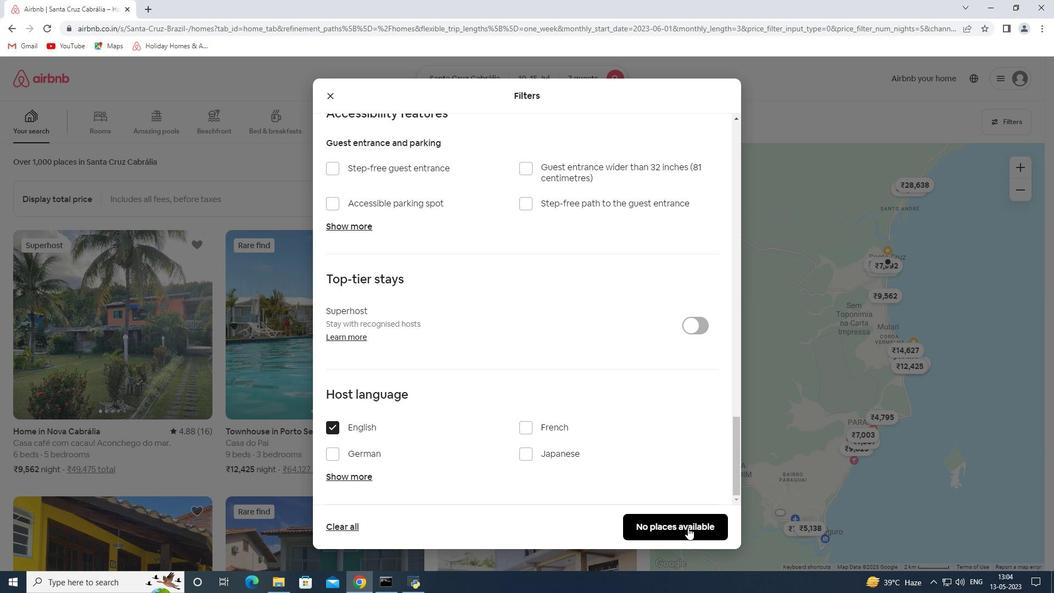 
